 Task: Search one way flight ticket for 1 adult, 1 child, 1 infant in seat in premium economy from Pensacola: Pensacola International Airport to Greenville: Pitt-greenville Airport on 5-2-2023. Choice of flights is Southwest. Number of bags: 6 checked bags. Price is upto 110000. Outbound departure time preference is 6:30.
Action: Mouse moved to (254, 367)
Screenshot: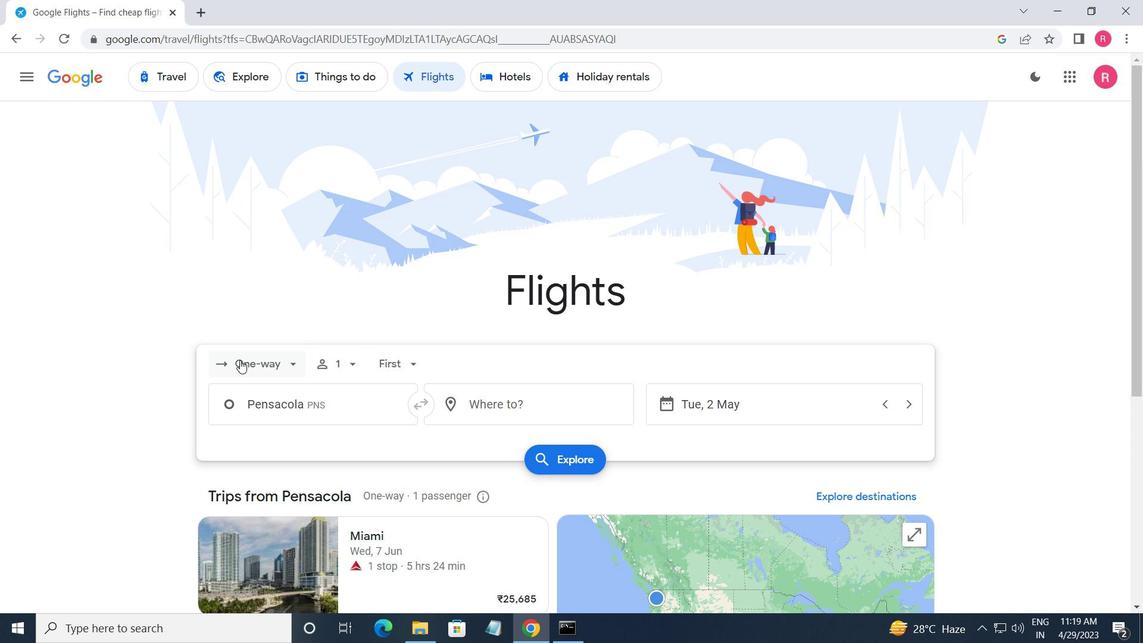 
Action: Mouse pressed left at (254, 367)
Screenshot: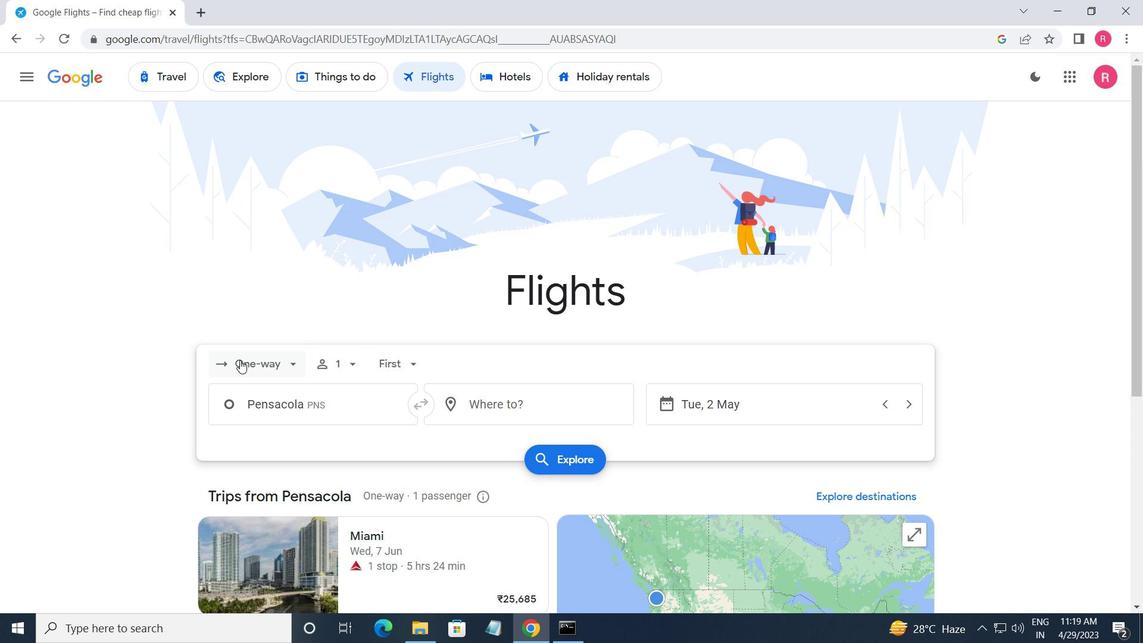 
Action: Mouse moved to (295, 436)
Screenshot: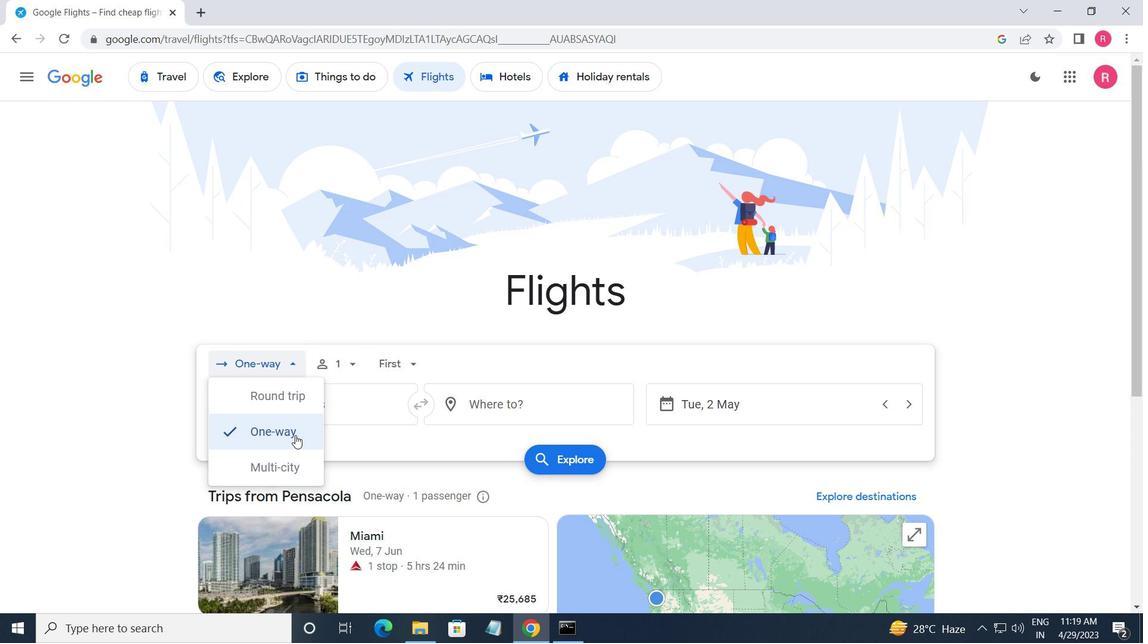 
Action: Mouse pressed left at (295, 436)
Screenshot: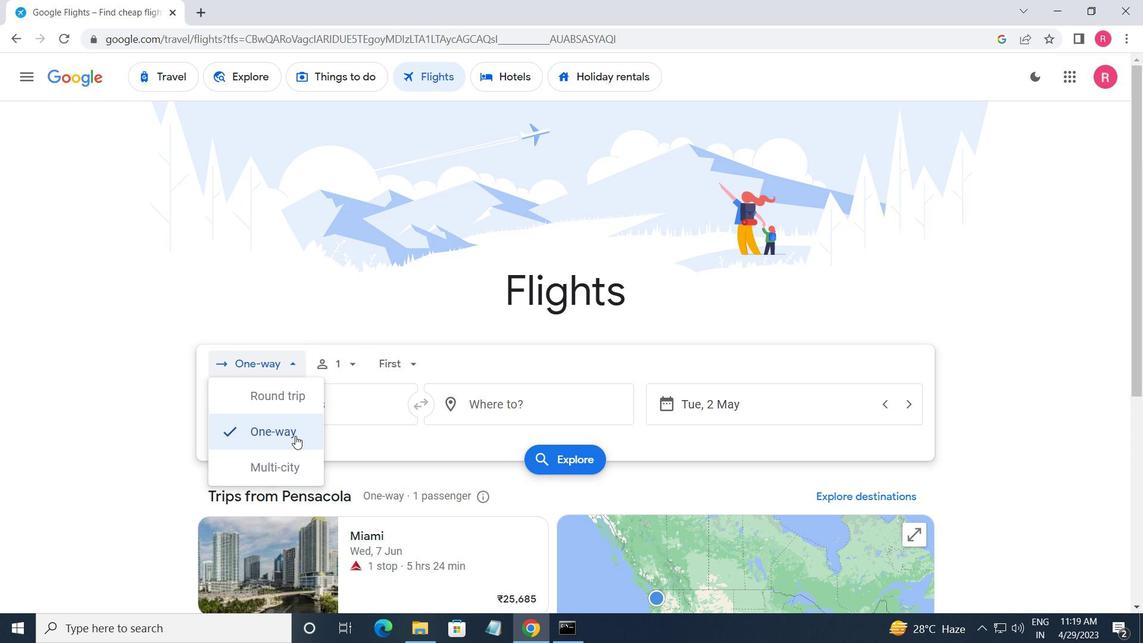 
Action: Mouse moved to (341, 361)
Screenshot: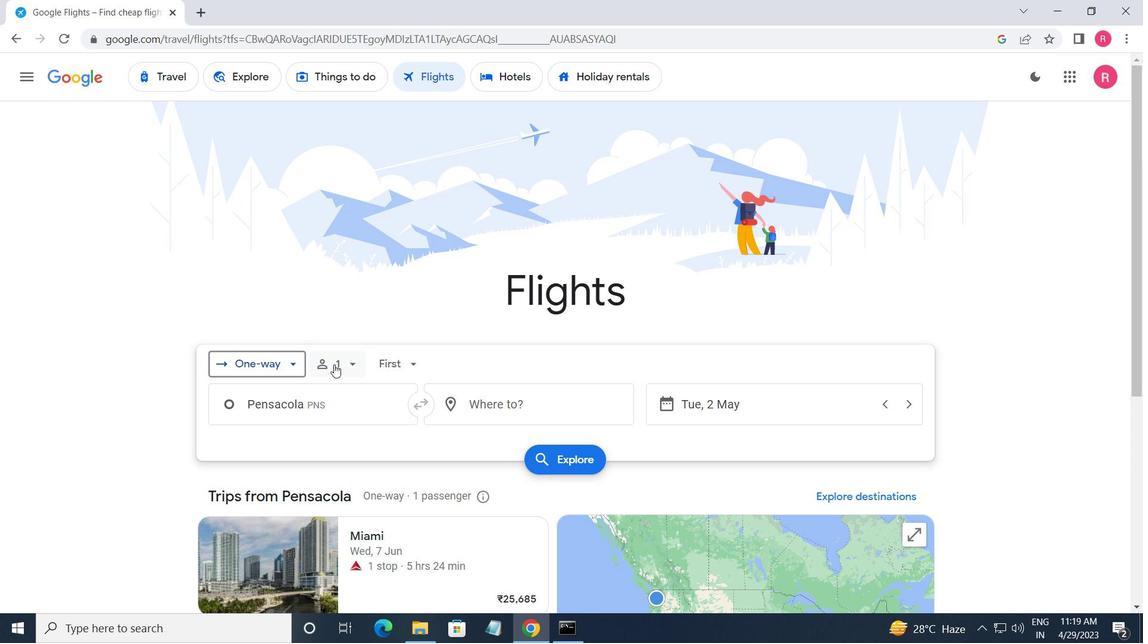 
Action: Mouse pressed left at (341, 361)
Screenshot: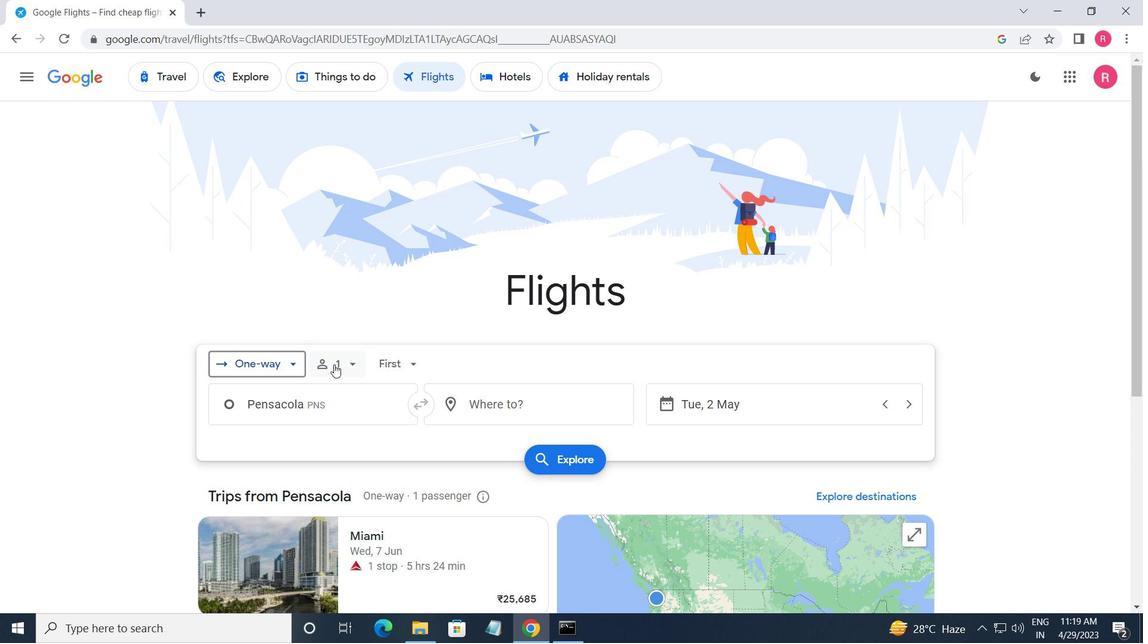 
Action: Mouse moved to (469, 442)
Screenshot: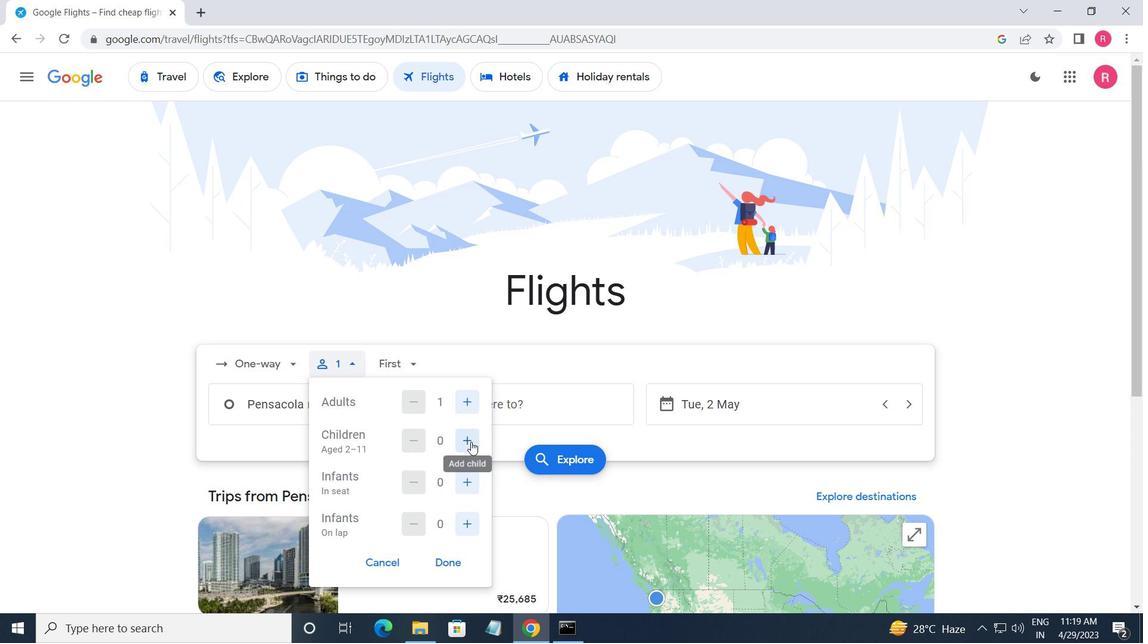 
Action: Mouse pressed left at (469, 442)
Screenshot: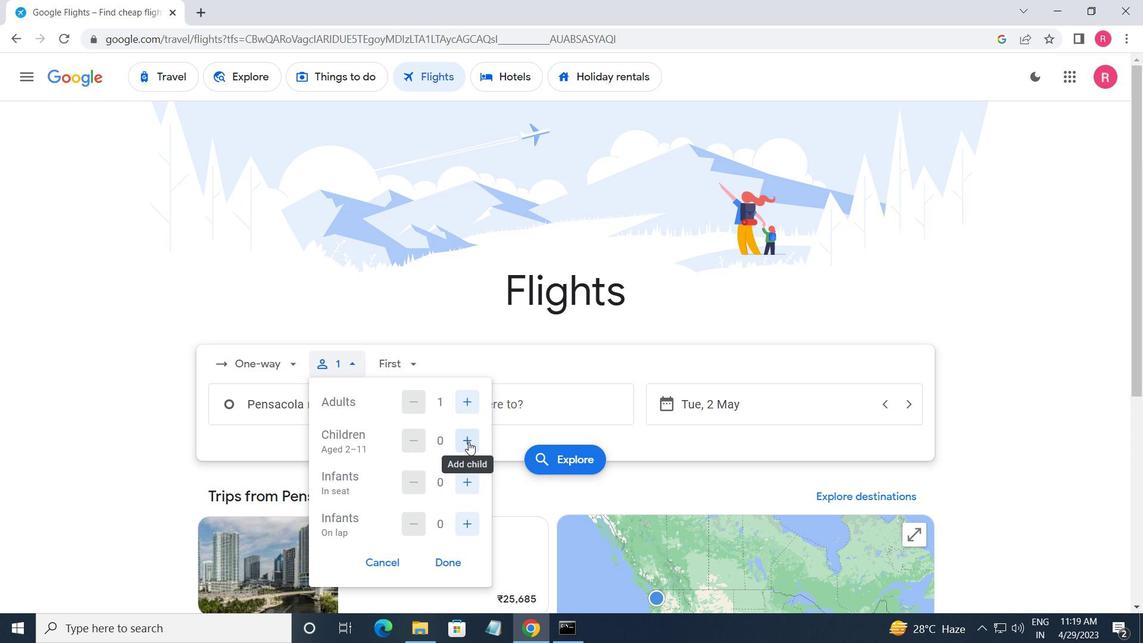 
Action: Mouse moved to (466, 484)
Screenshot: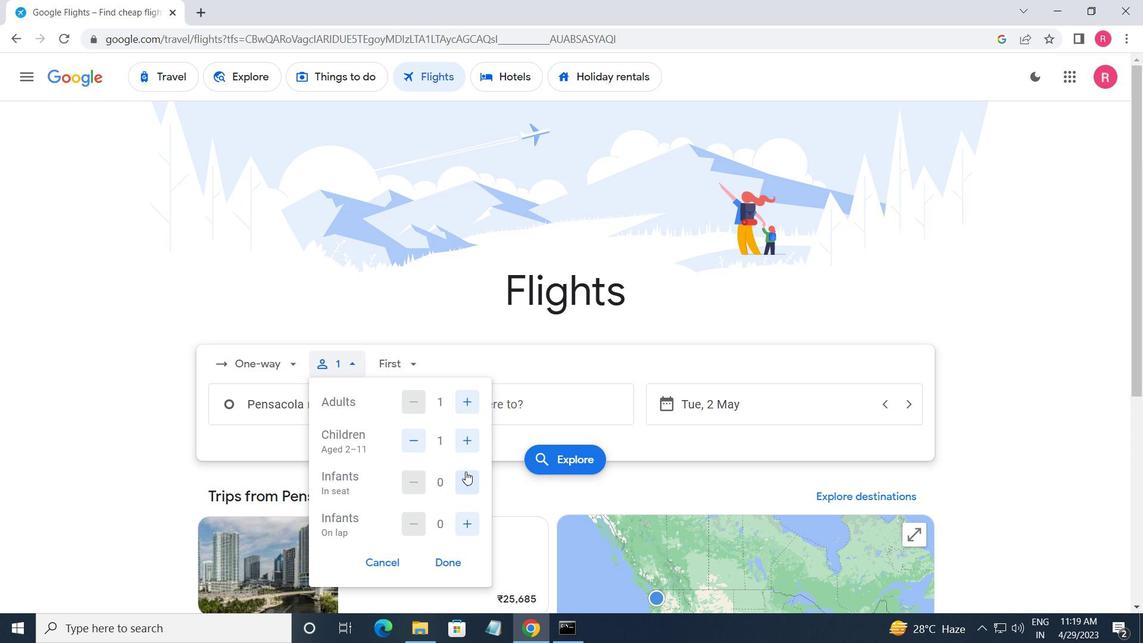
Action: Mouse pressed left at (466, 484)
Screenshot: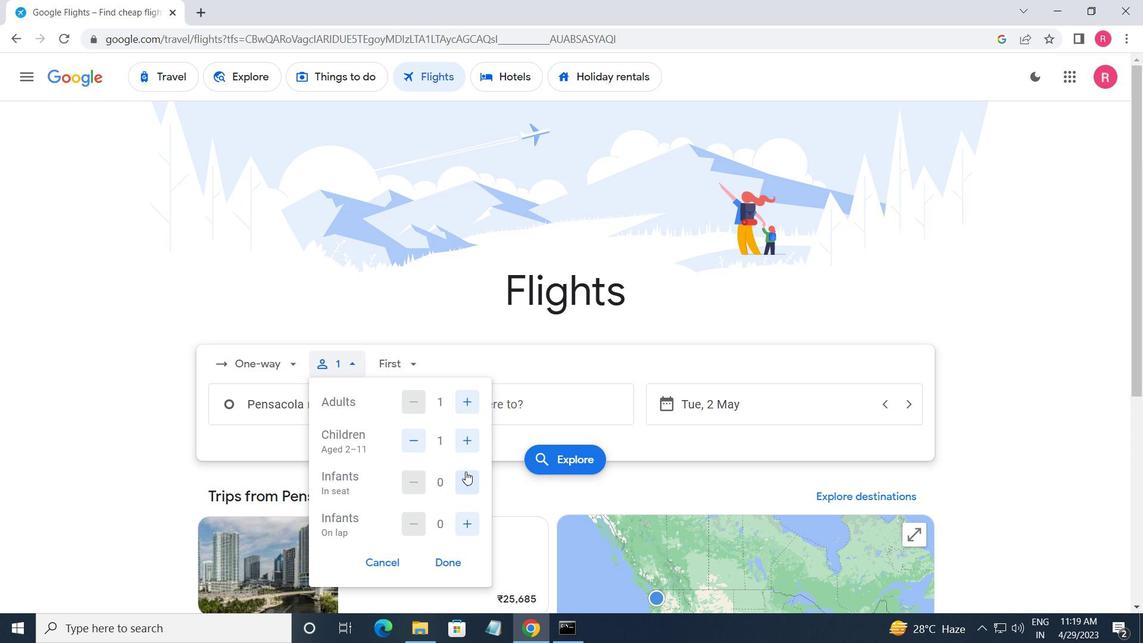 
Action: Mouse moved to (462, 566)
Screenshot: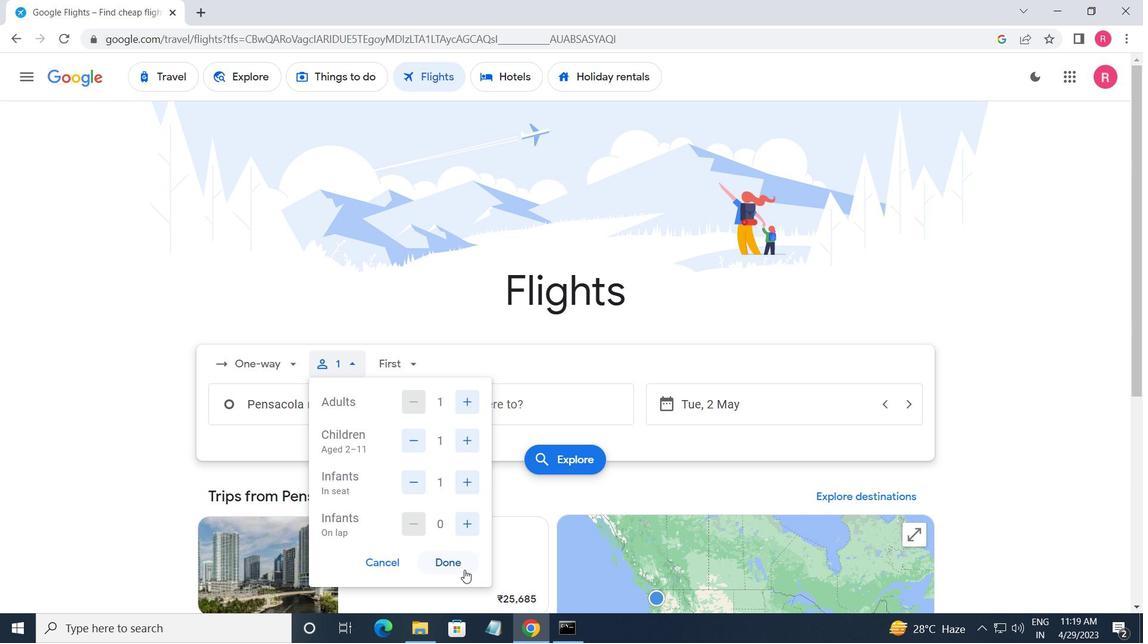 
Action: Mouse pressed left at (462, 566)
Screenshot: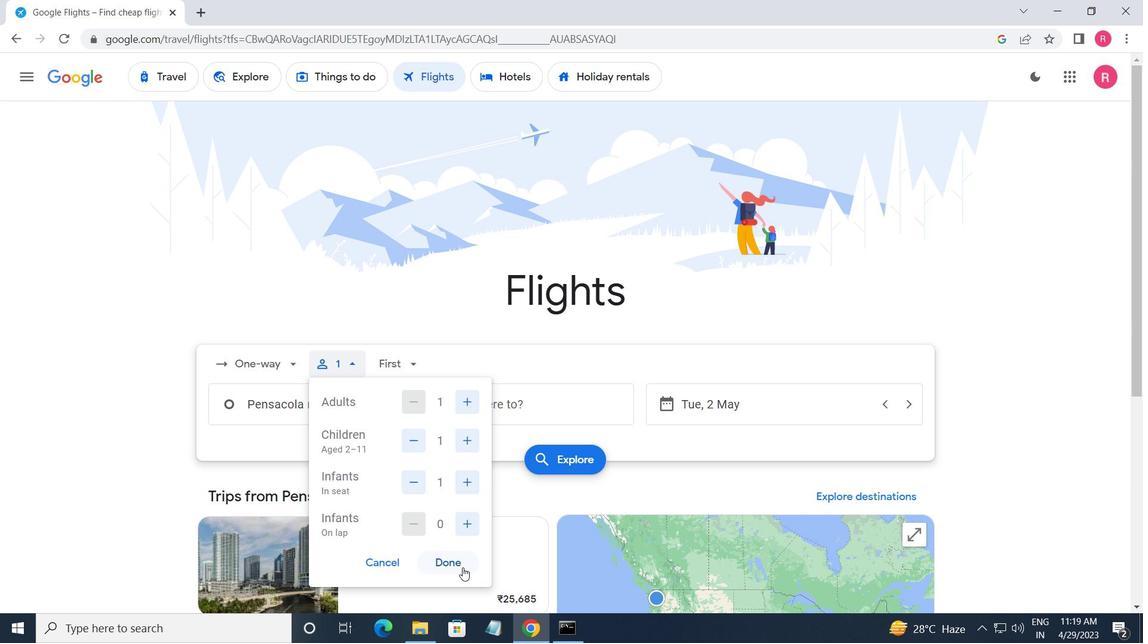 
Action: Mouse moved to (407, 373)
Screenshot: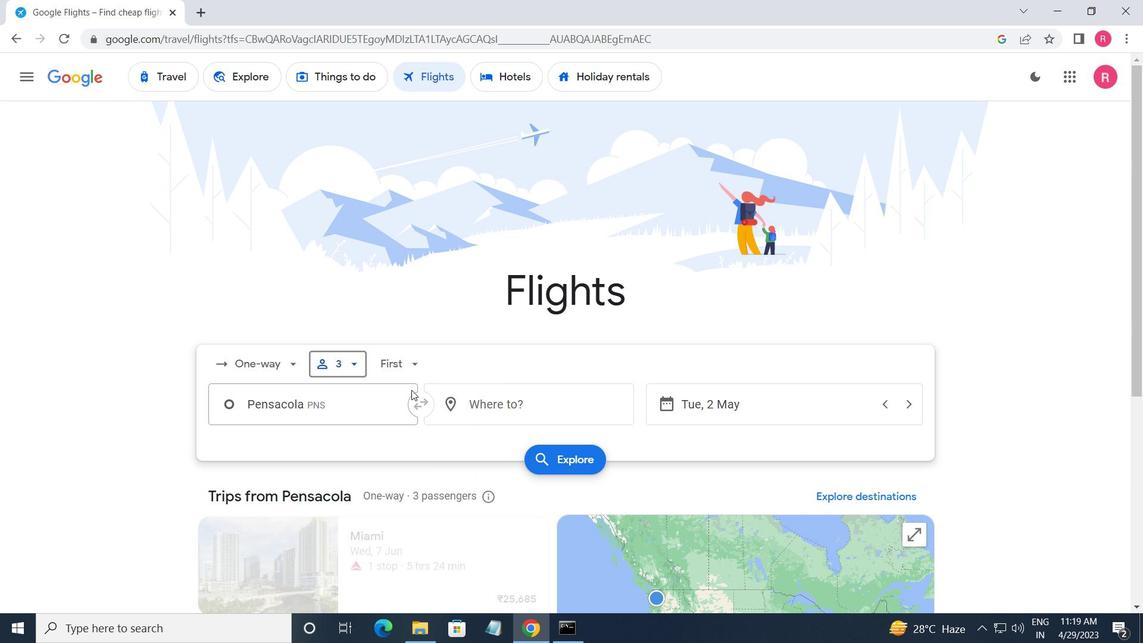 
Action: Mouse pressed left at (407, 373)
Screenshot: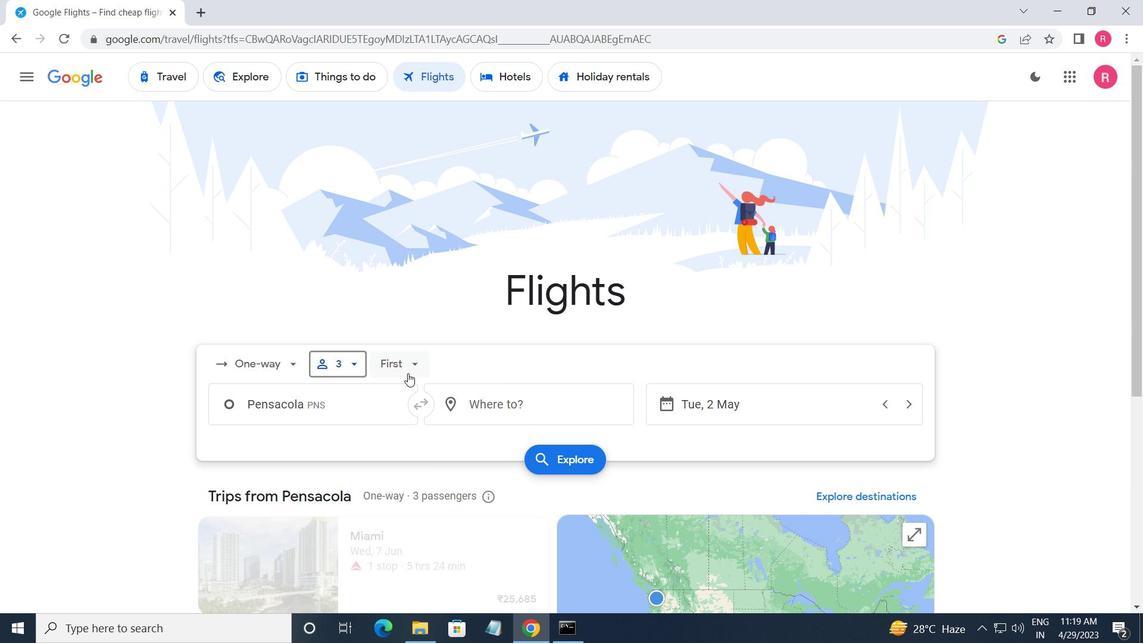 
Action: Mouse moved to (426, 442)
Screenshot: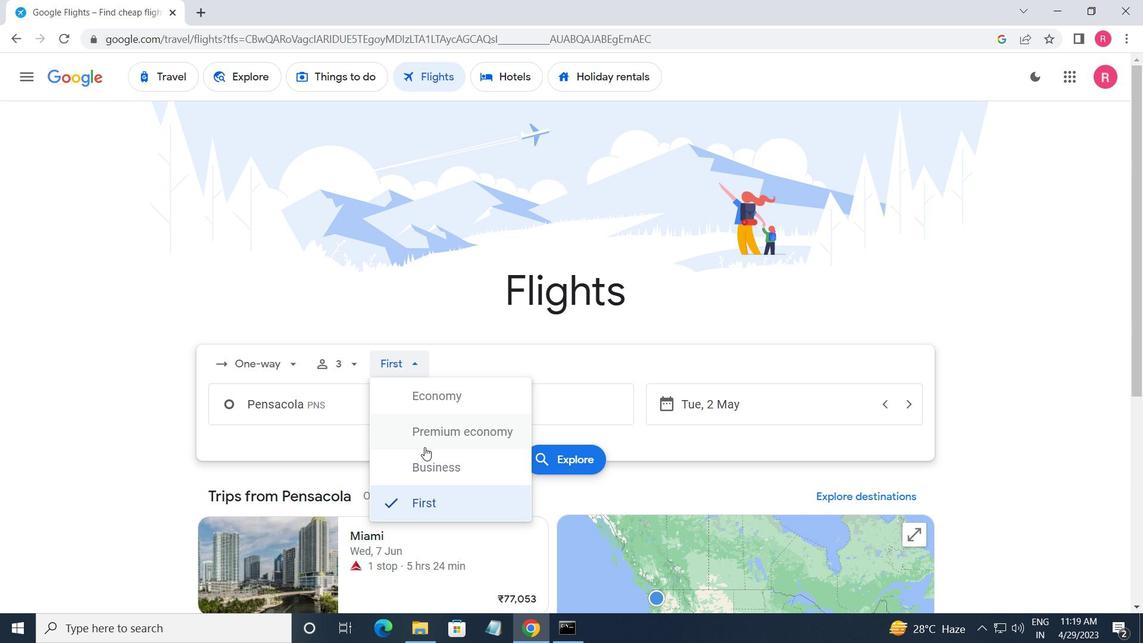 
Action: Mouse pressed left at (426, 442)
Screenshot: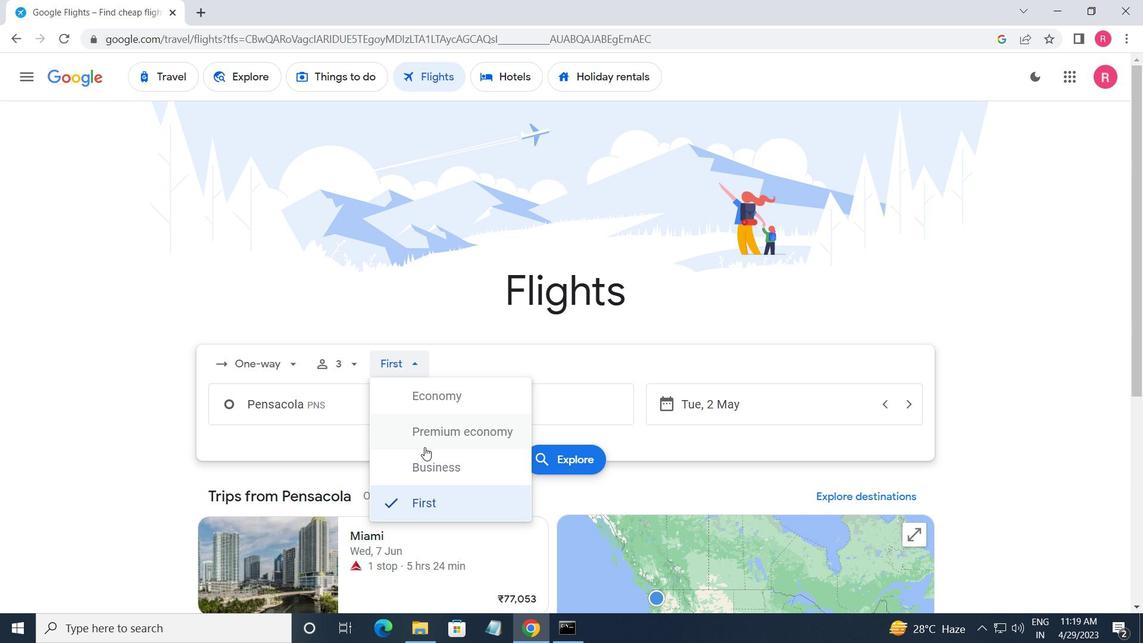 
Action: Mouse moved to (374, 406)
Screenshot: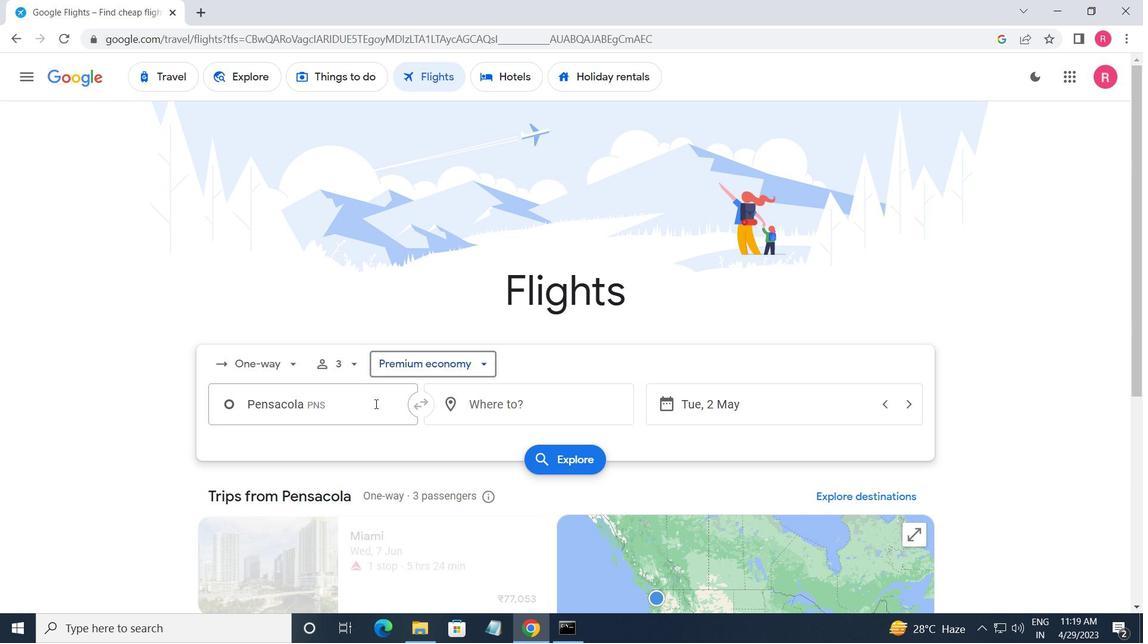 
Action: Mouse pressed left at (374, 406)
Screenshot: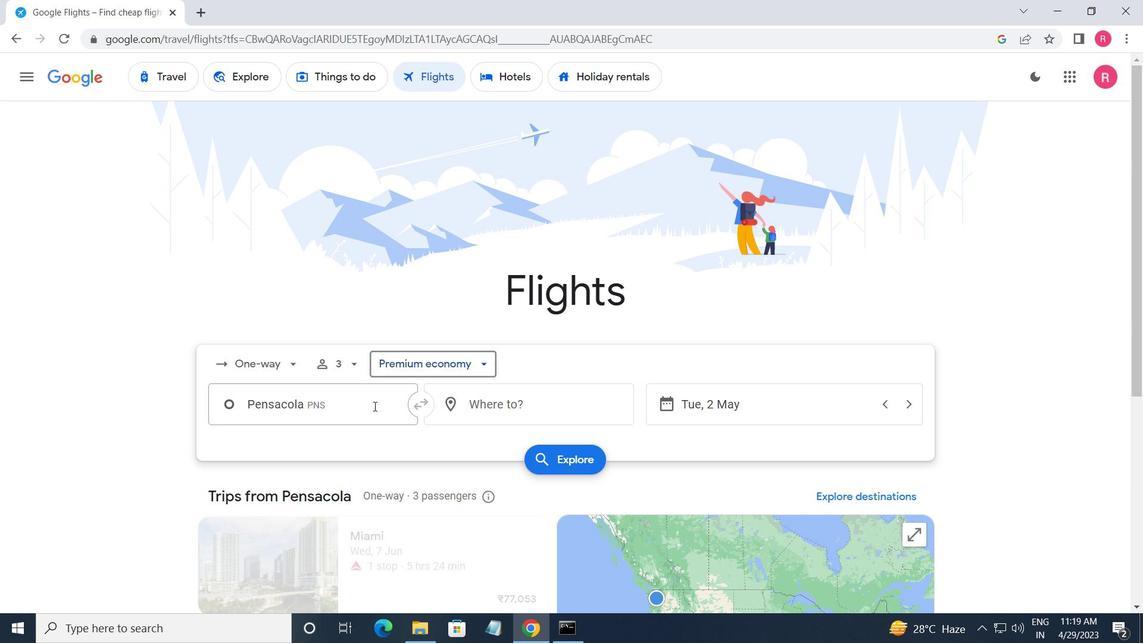
Action: Mouse moved to (341, 476)
Screenshot: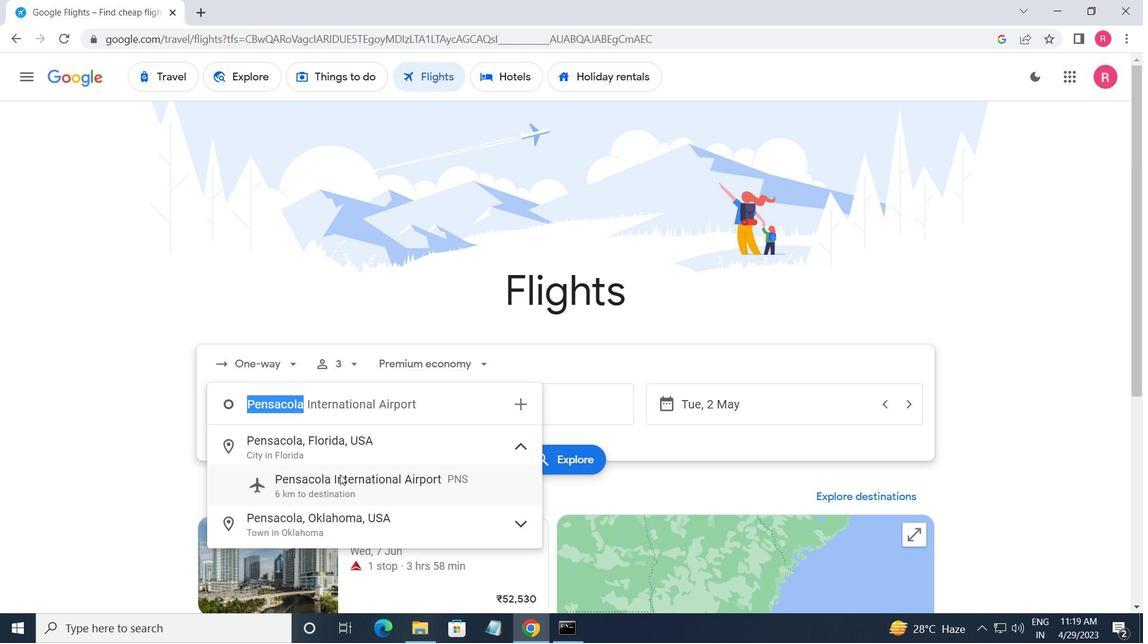 
Action: Mouse pressed left at (341, 476)
Screenshot: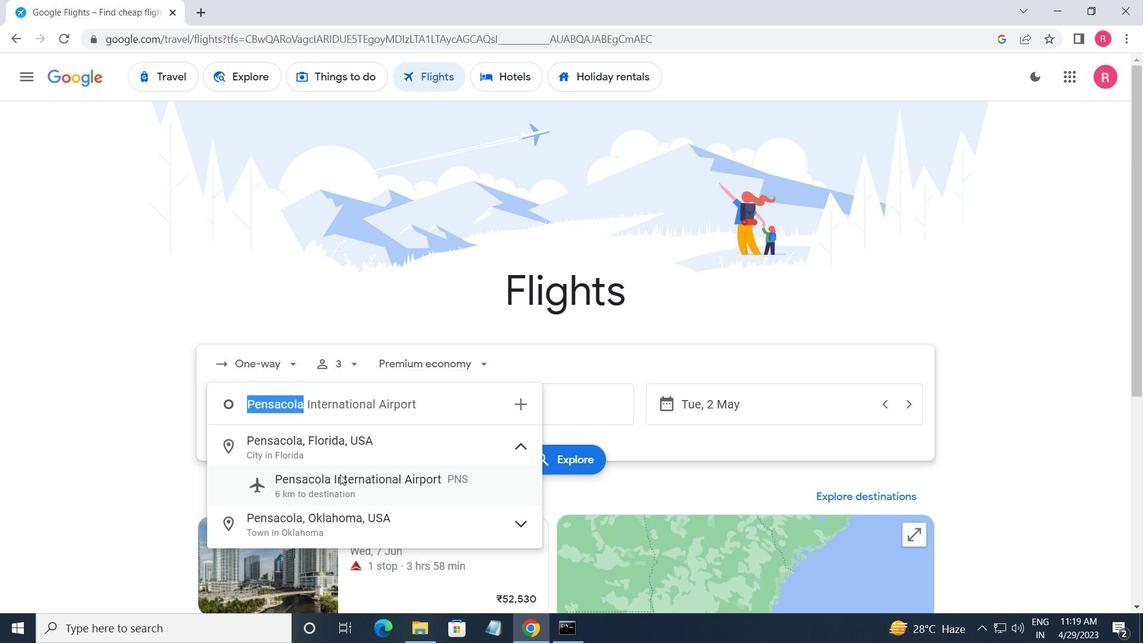 
Action: Mouse moved to (485, 409)
Screenshot: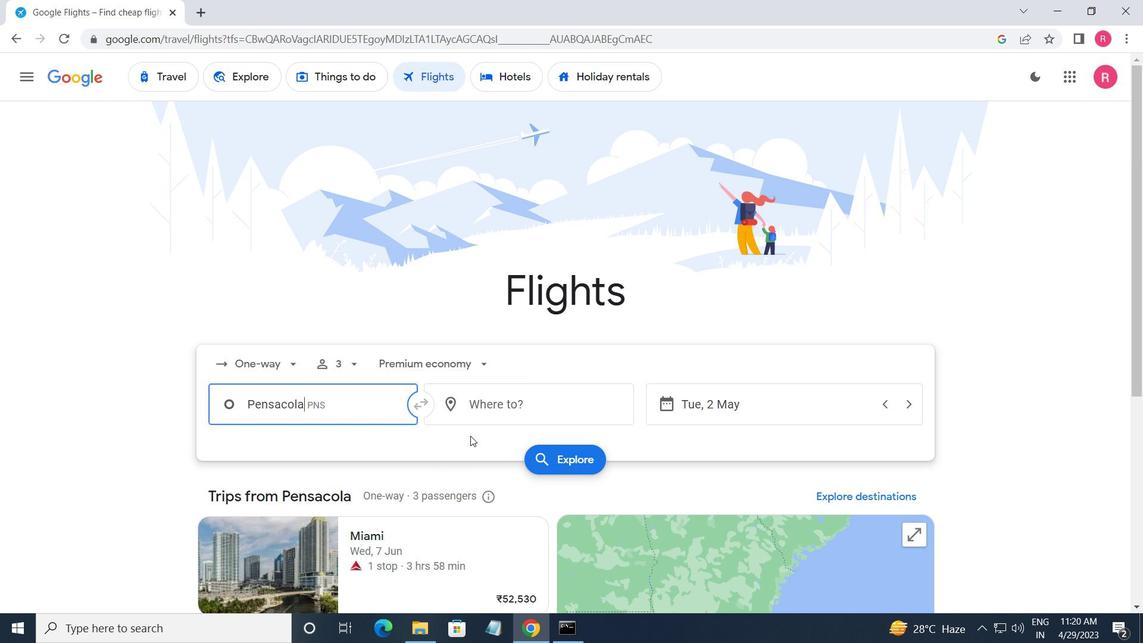 
Action: Mouse pressed left at (485, 409)
Screenshot: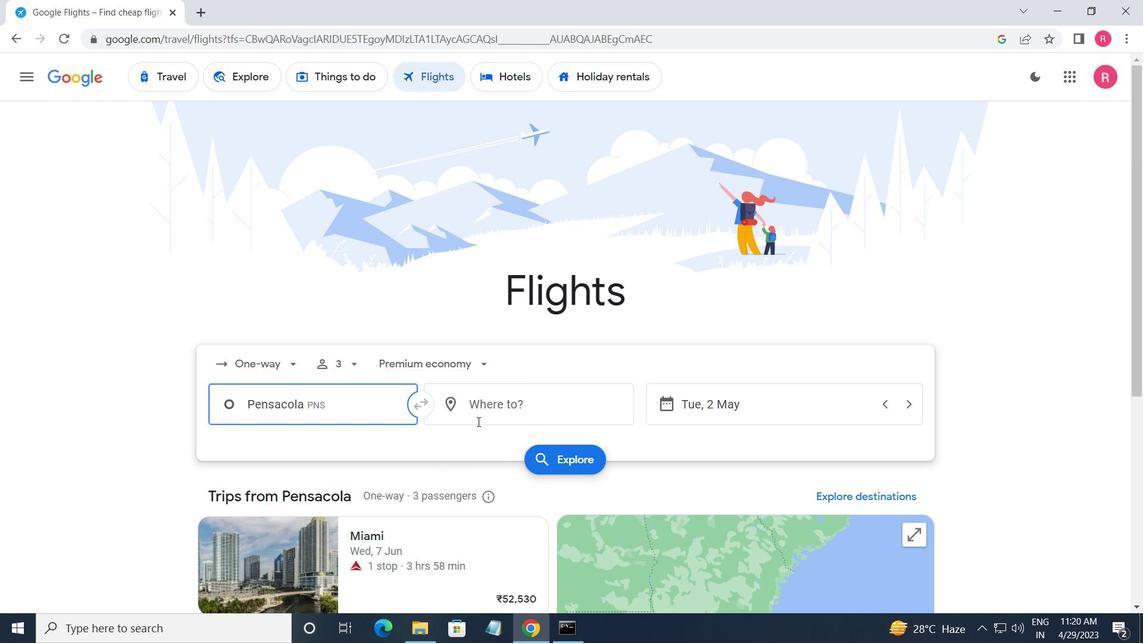 
Action: Mouse moved to (493, 522)
Screenshot: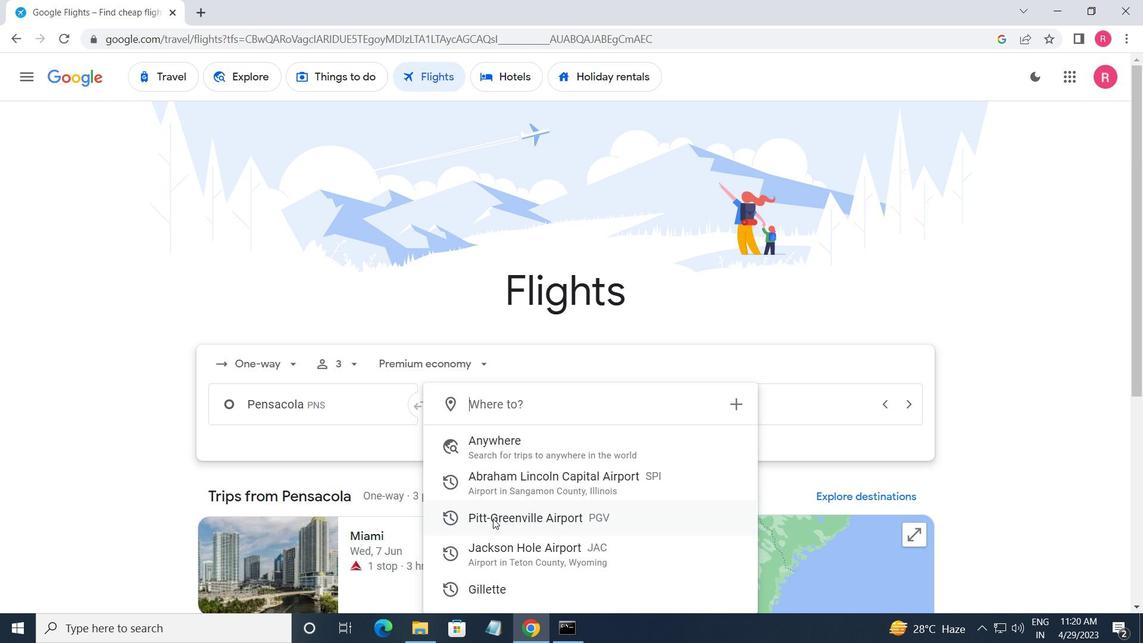 
Action: Mouse pressed left at (493, 522)
Screenshot: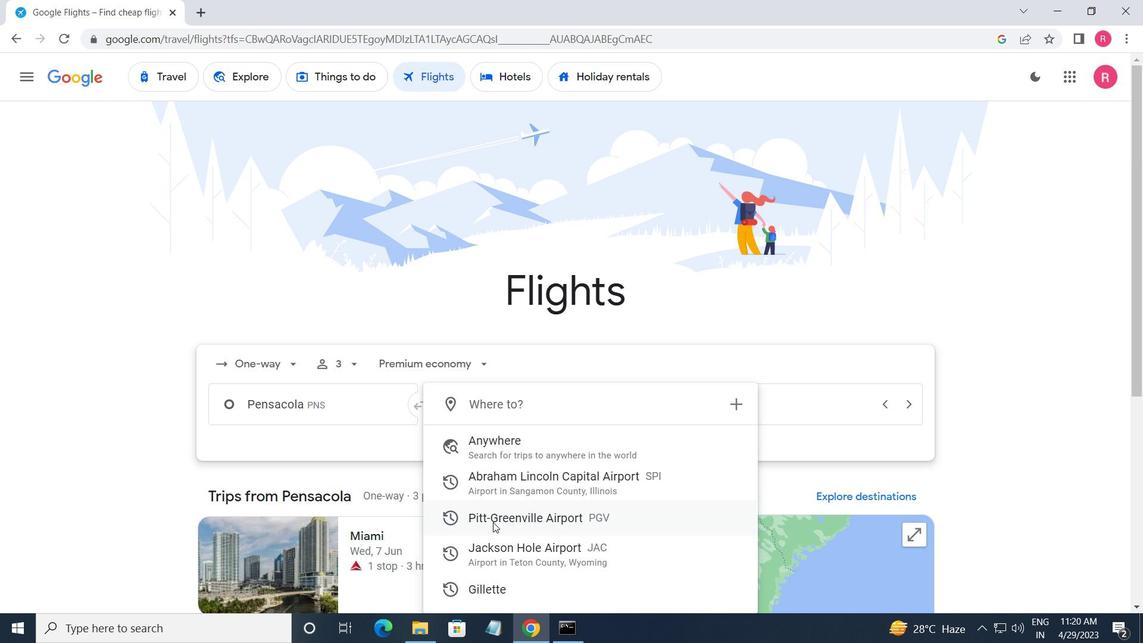 
Action: Mouse moved to (768, 402)
Screenshot: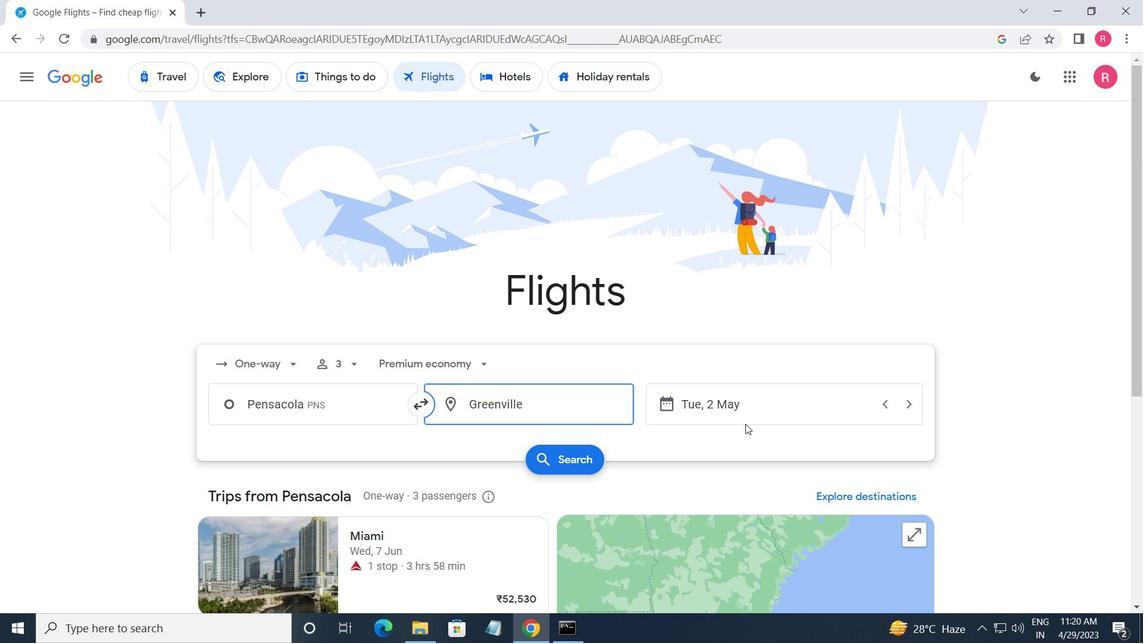 
Action: Mouse pressed left at (768, 402)
Screenshot: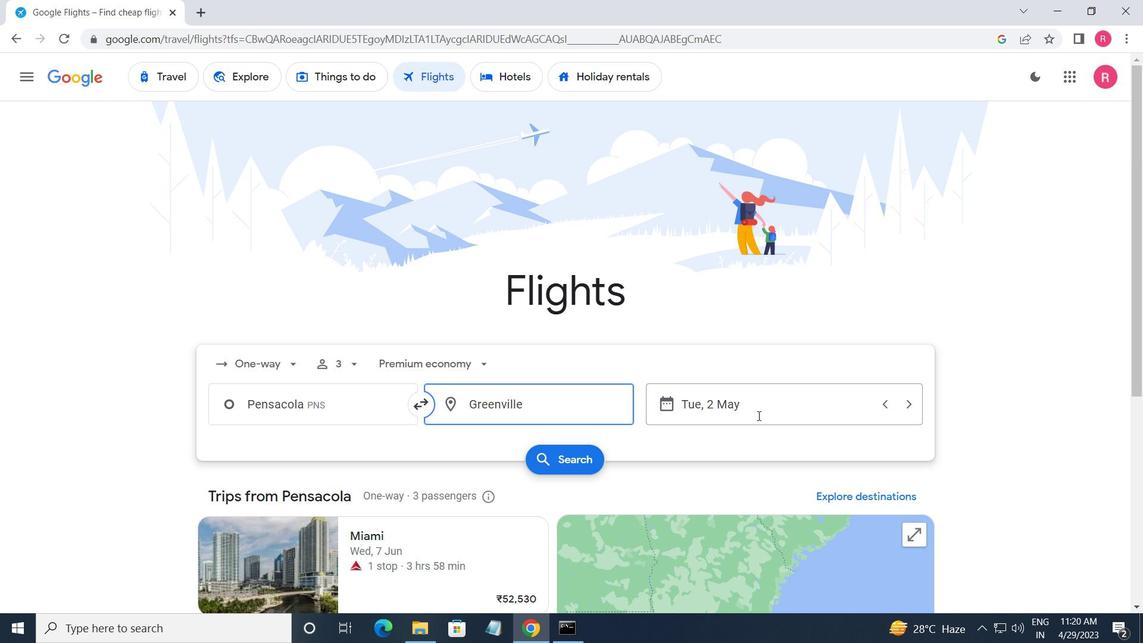 
Action: Mouse moved to (754, 342)
Screenshot: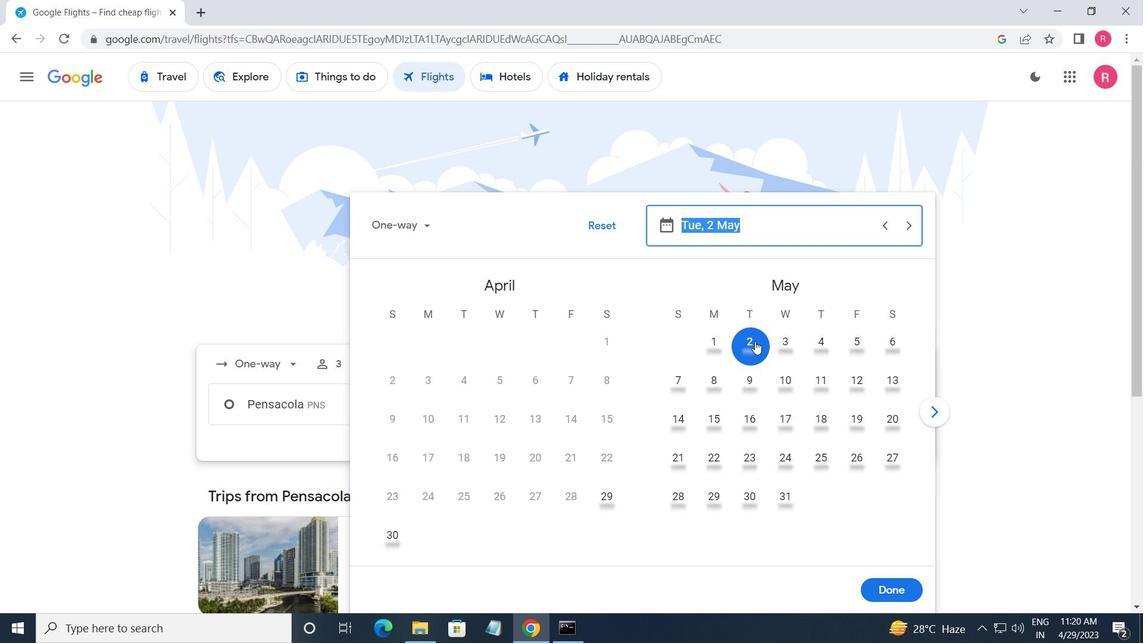 
Action: Mouse pressed left at (754, 342)
Screenshot: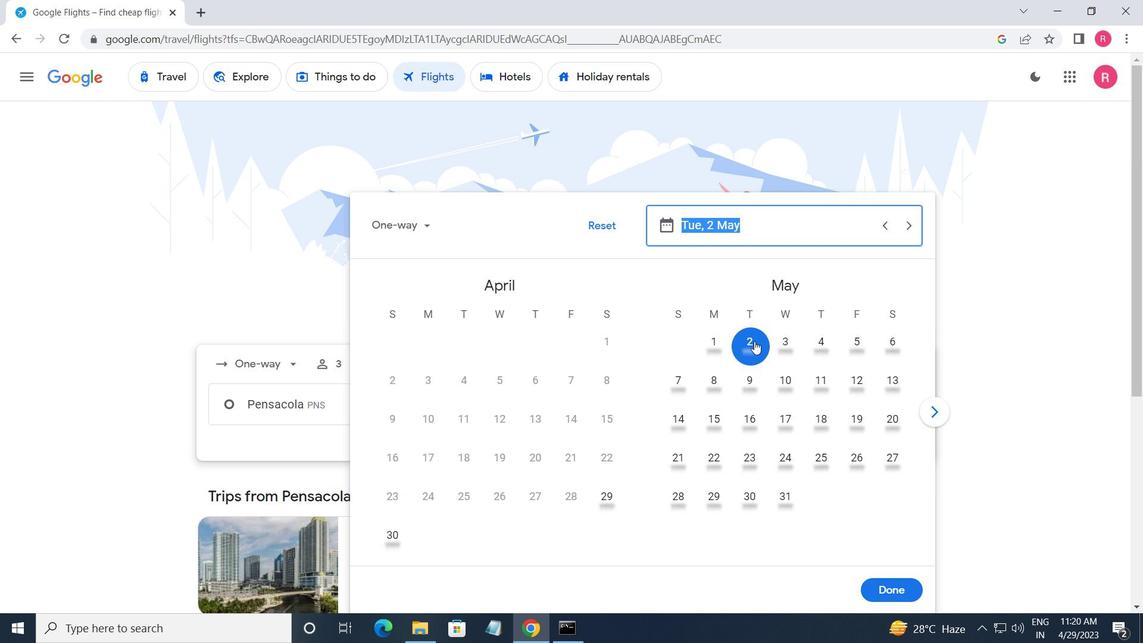 
Action: Mouse moved to (882, 584)
Screenshot: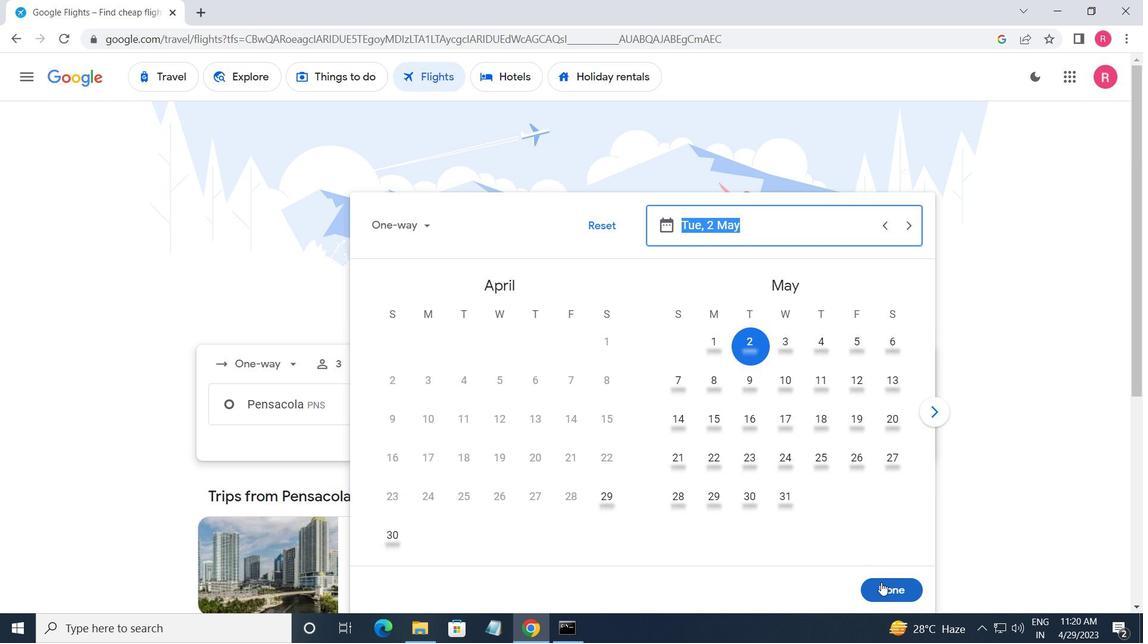 
Action: Mouse pressed left at (882, 584)
Screenshot: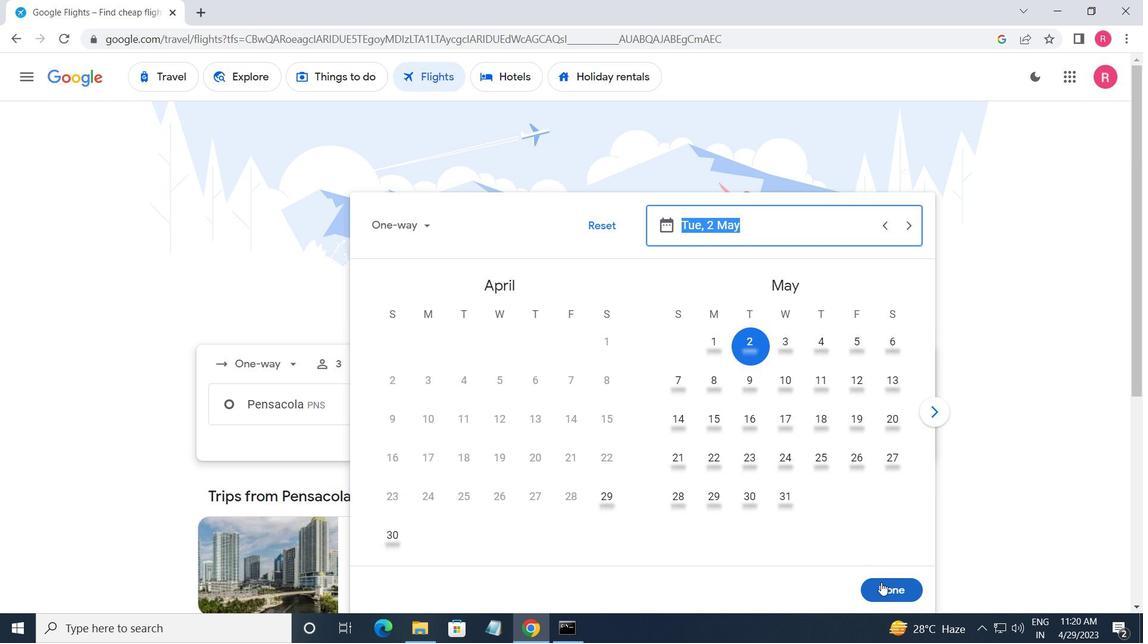 
Action: Mouse moved to (545, 462)
Screenshot: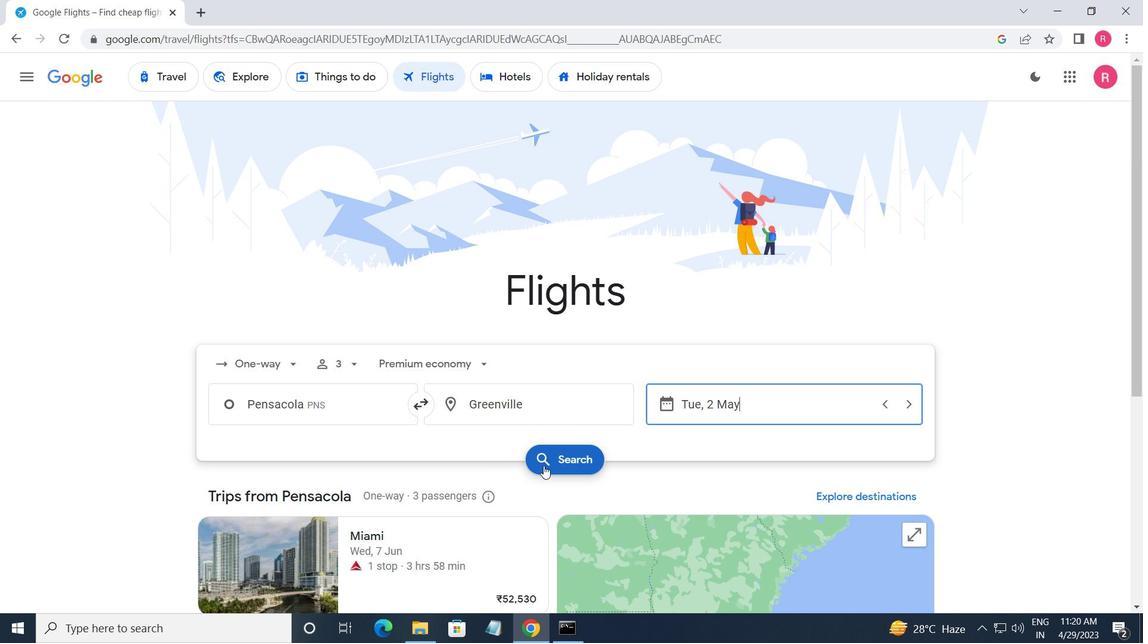 
Action: Mouse pressed left at (545, 462)
Screenshot: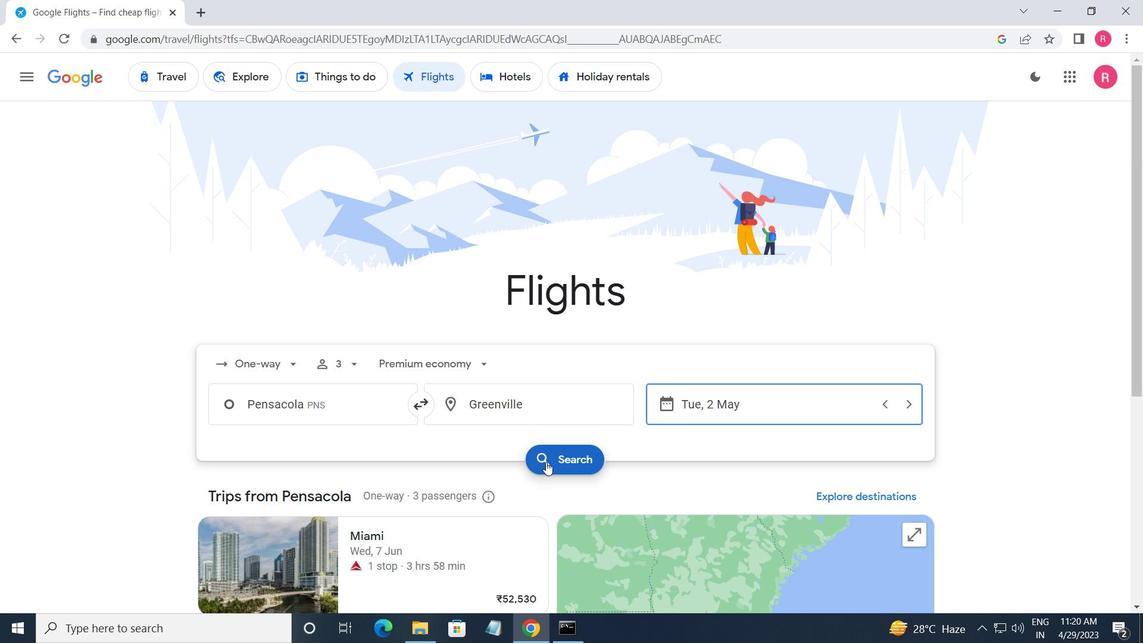 
Action: Mouse moved to (227, 212)
Screenshot: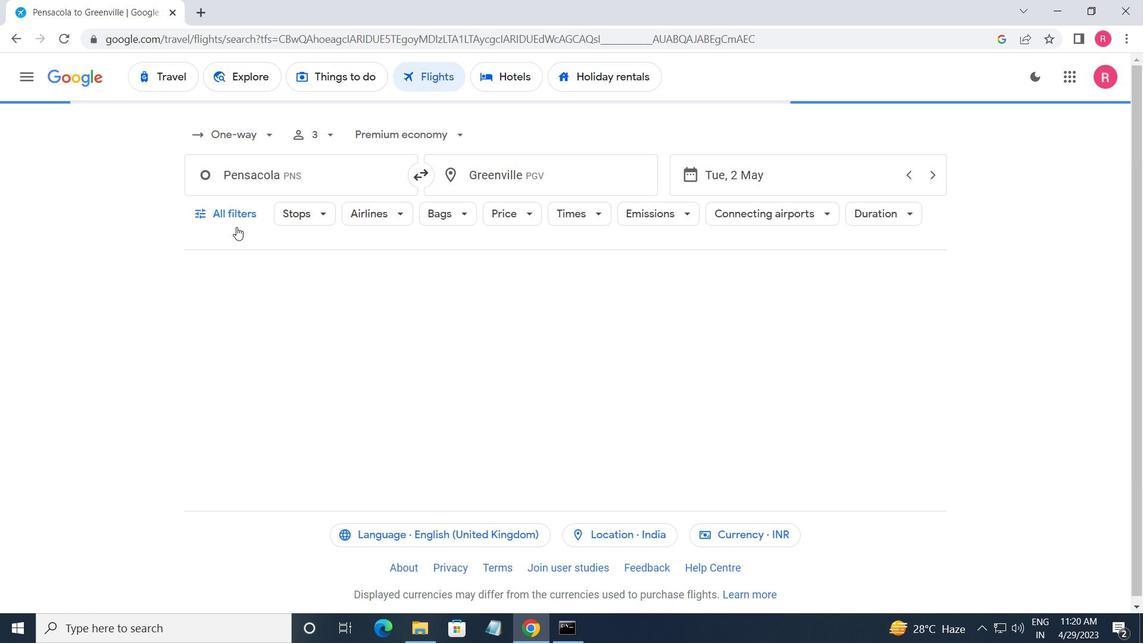 
Action: Mouse pressed left at (227, 212)
Screenshot: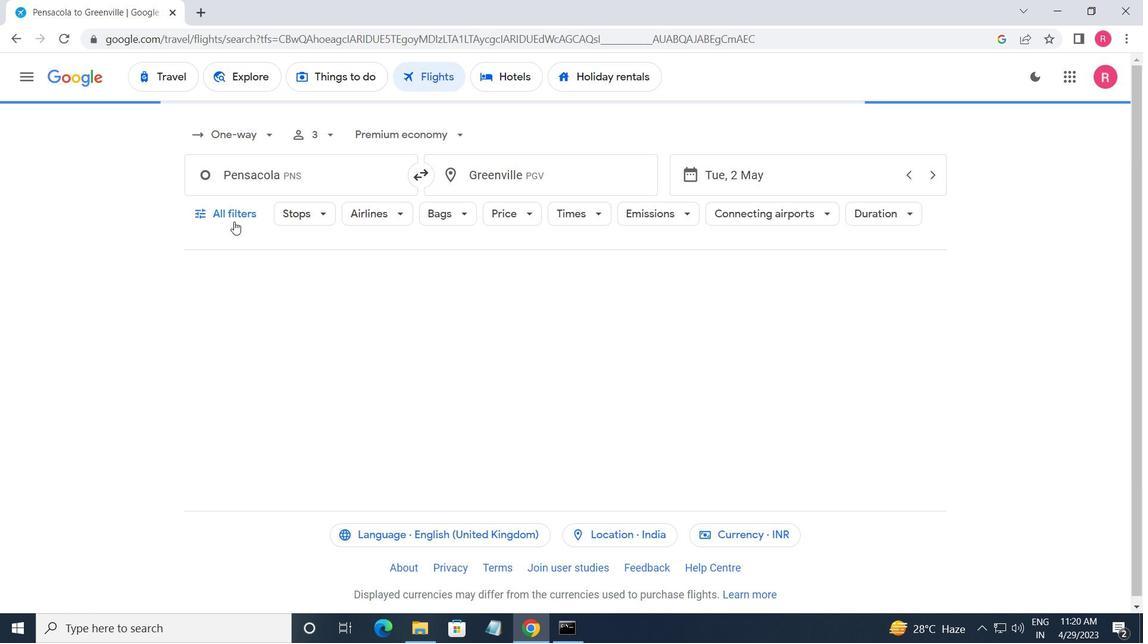 
Action: Mouse moved to (265, 372)
Screenshot: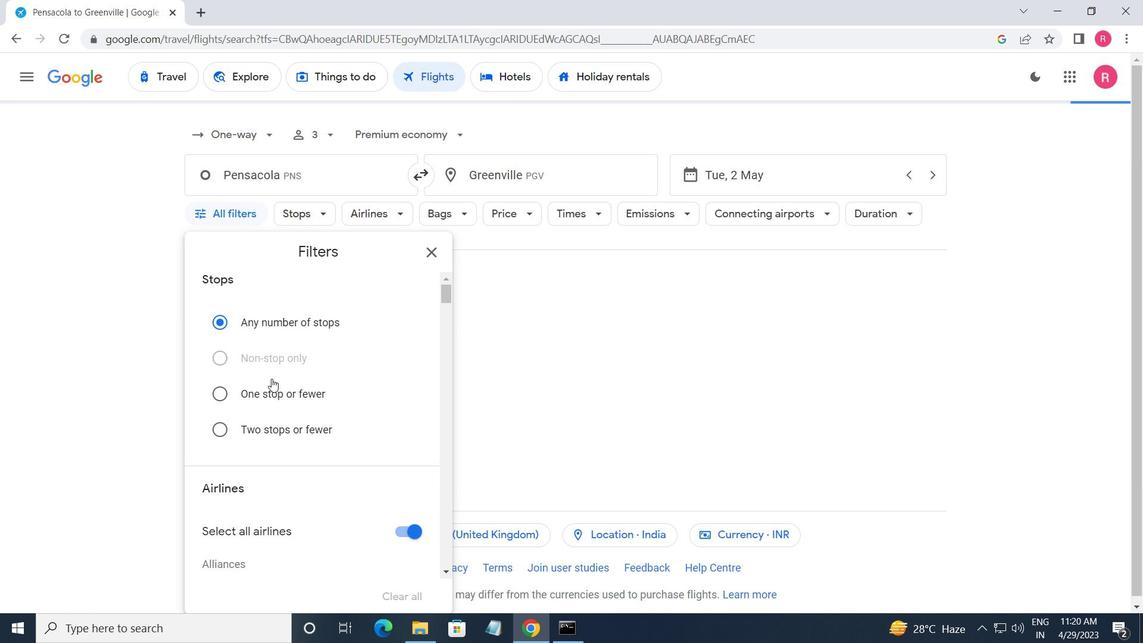 
Action: Mouse scrolled (265, 372) with delta (0, 0)
Screenshot: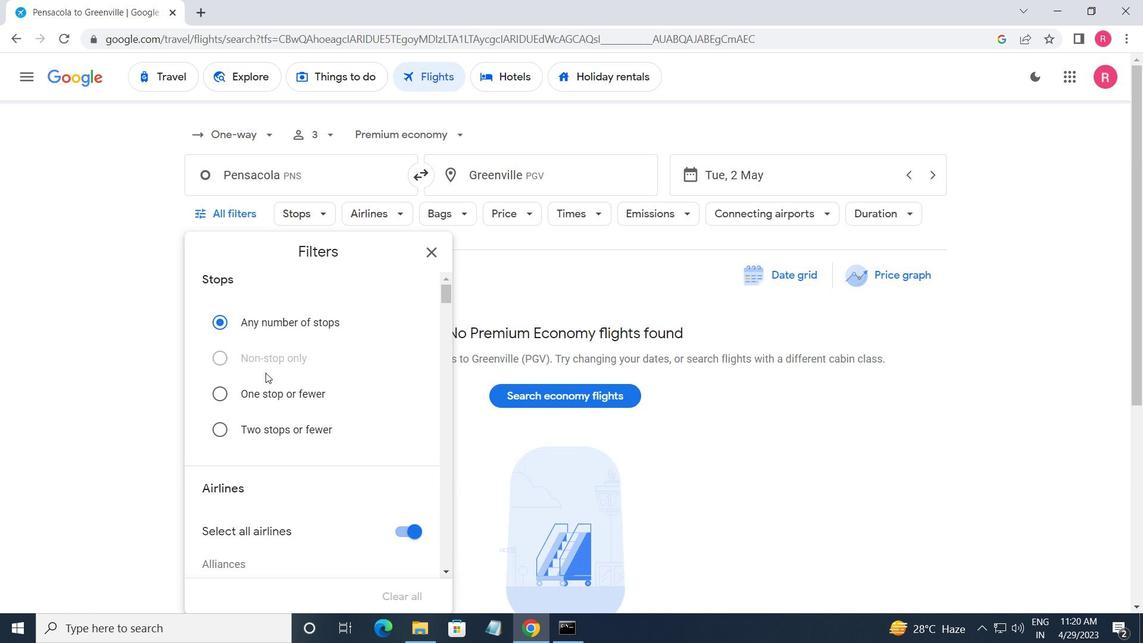
Action: Mouse scrolled (265, 372) with delta (0, 0)
Screenshot: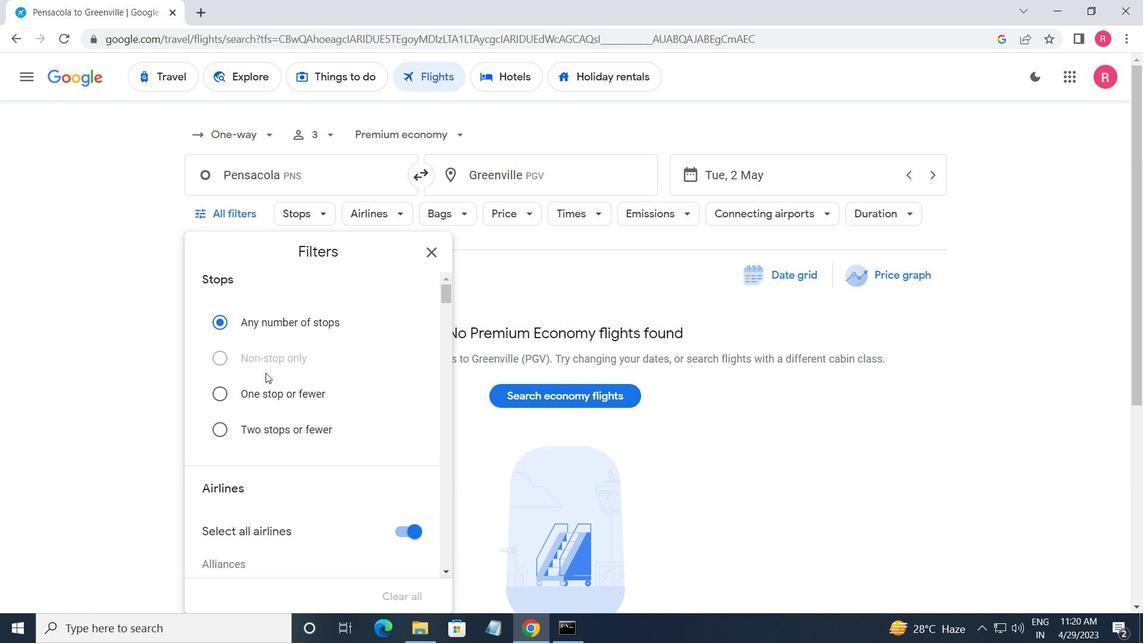 
Action: Mouse scrolled (265, 372) with delta (0, 0)
Screenshot: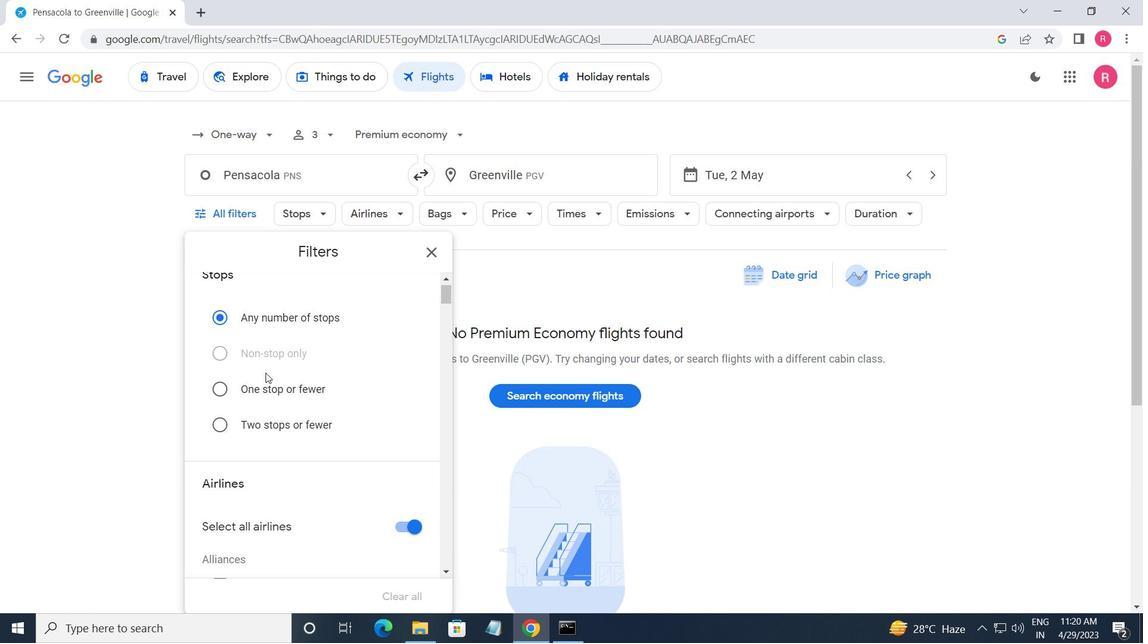 
Action: Mouse scrolled (265, 372) with delta (0, 0)
Screenshot: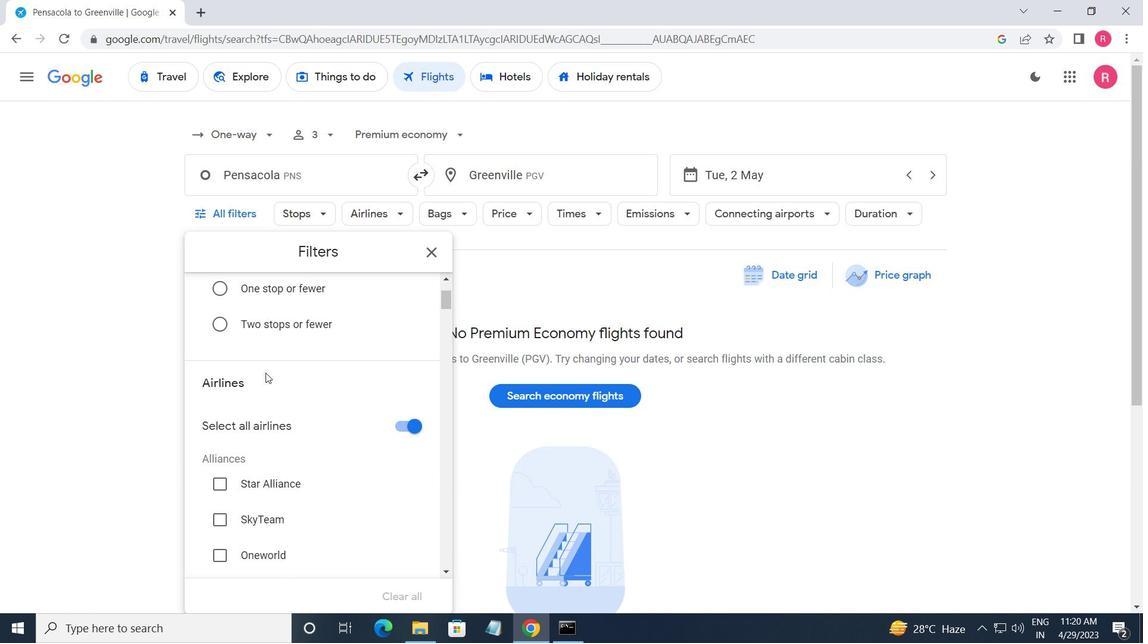 
Action: Mouse moved to (264, 371)
Screenshot: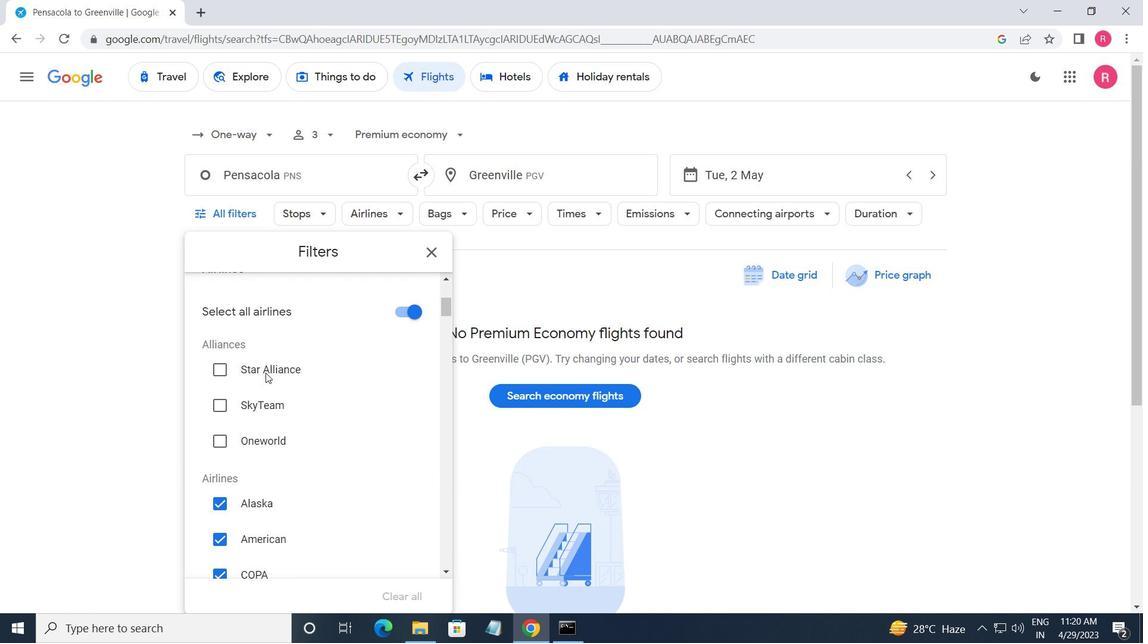 
Action: Mouse scrolled (264, 370) with delta (0, 0)
Screenshot: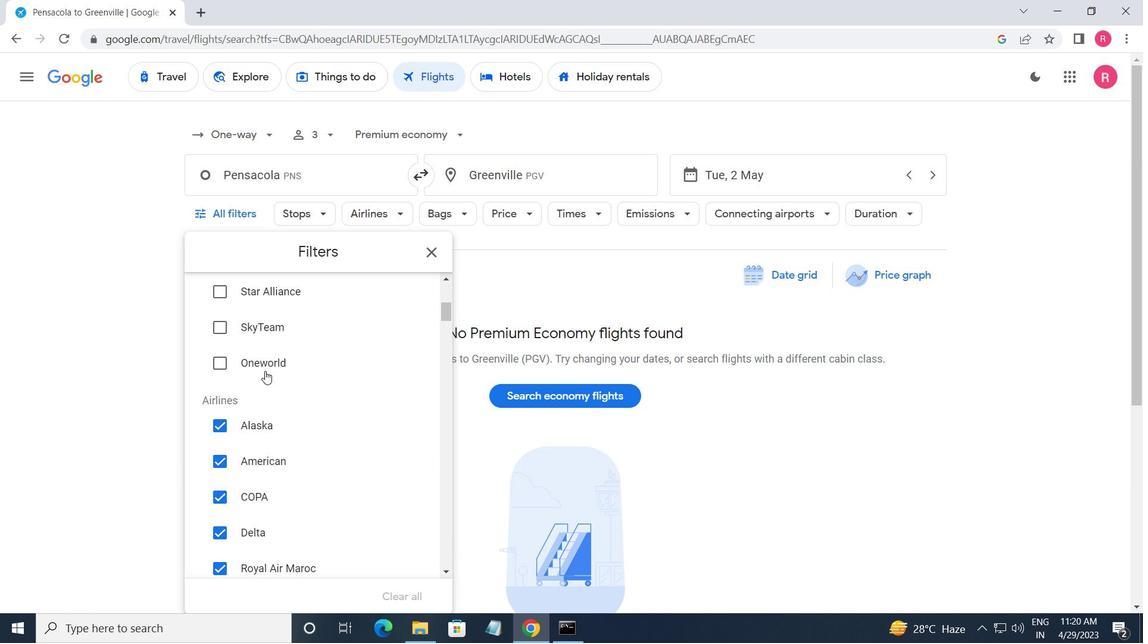 
Action: Mouse scrolled (264, 370) with delta (0, 0)
Screenshot: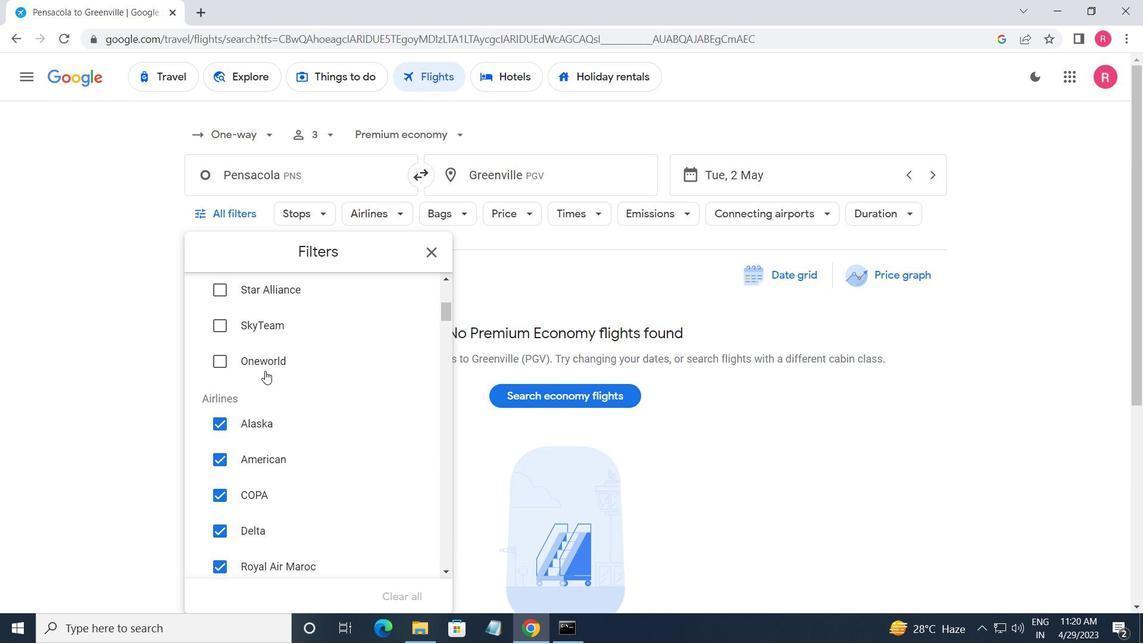 
Action: Mouse scrolled (264, 372) with delta (0, 0)
Screenshot: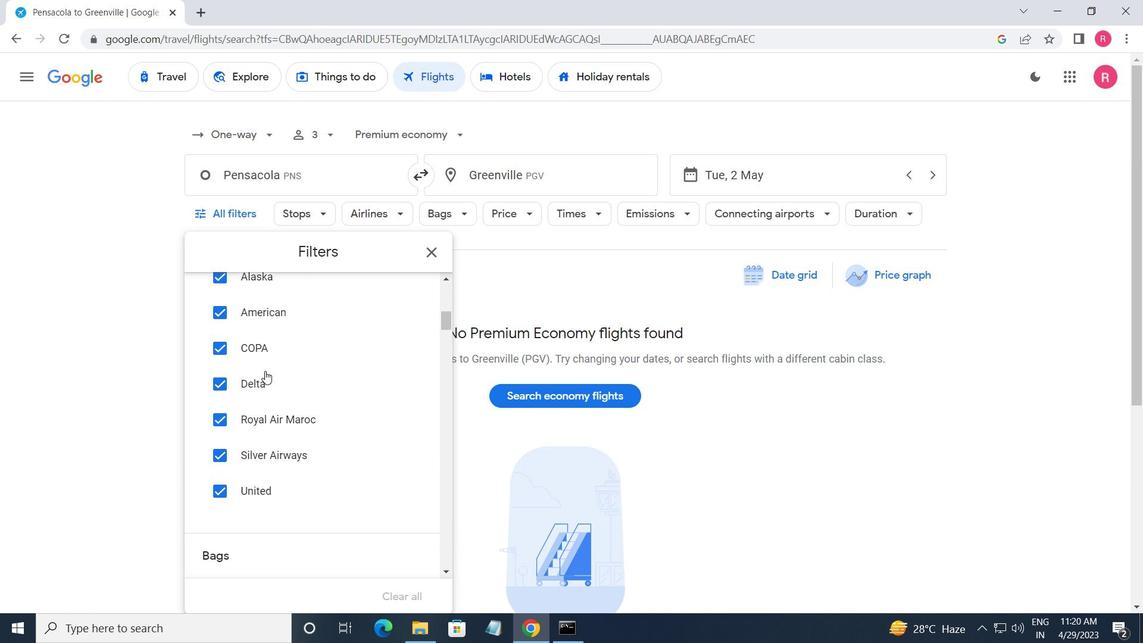 
Action: Mouse scrolled (264, 372) with delta (0, 0)
Screenshot: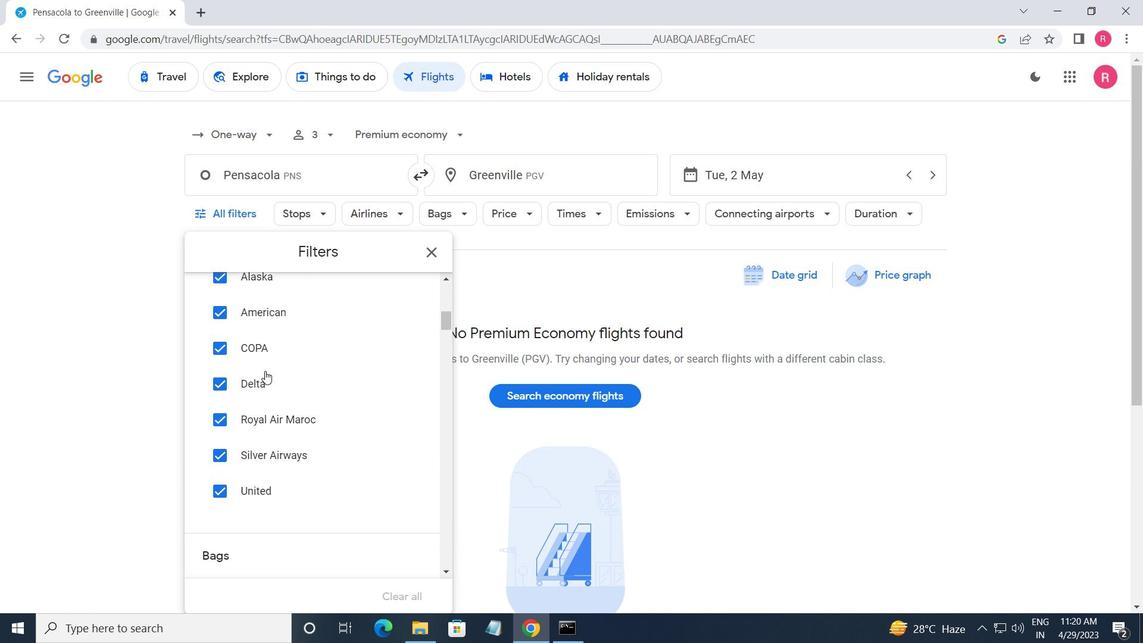 
Action: Mouse moved to (356, 364)
Screenshot: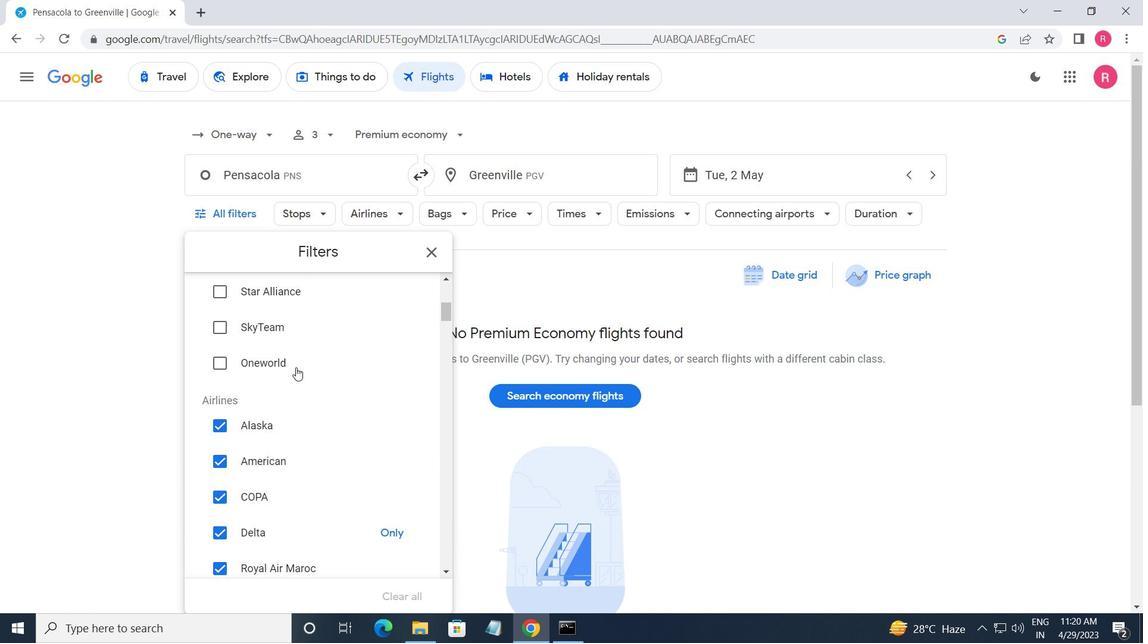 
Action: Mouse scrolled (356, 365) with delta (0, 0)
Screenshot: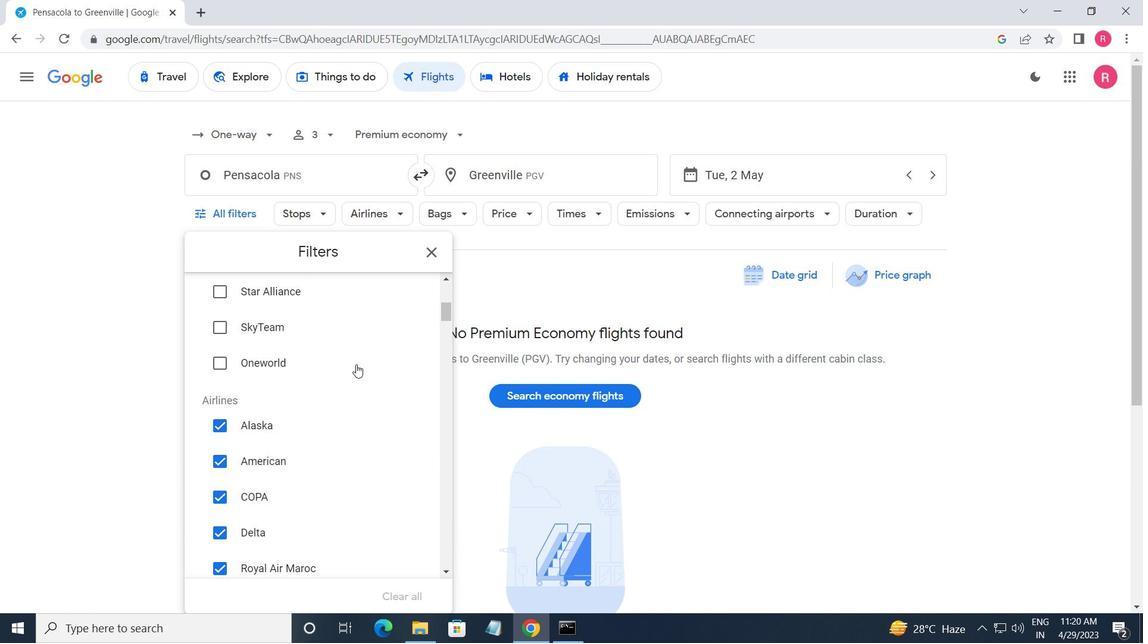 
Action: Mouse moved to (357, 364)
Screenshot: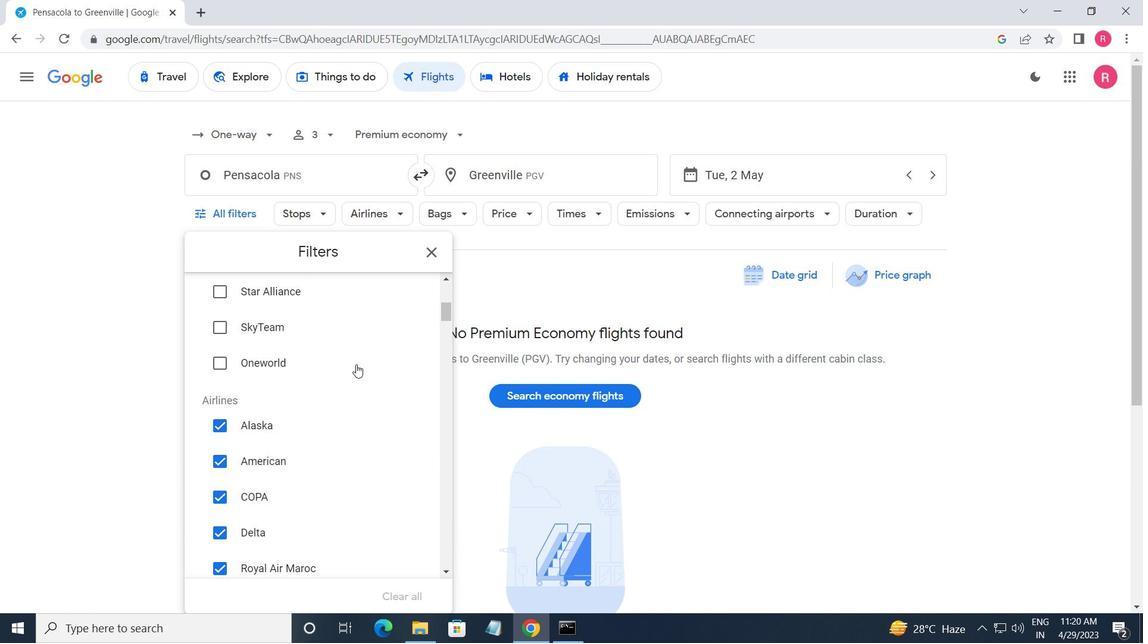 
Action: Mouse scrolled (357, 365) with delta (0, 0)
Screenshot: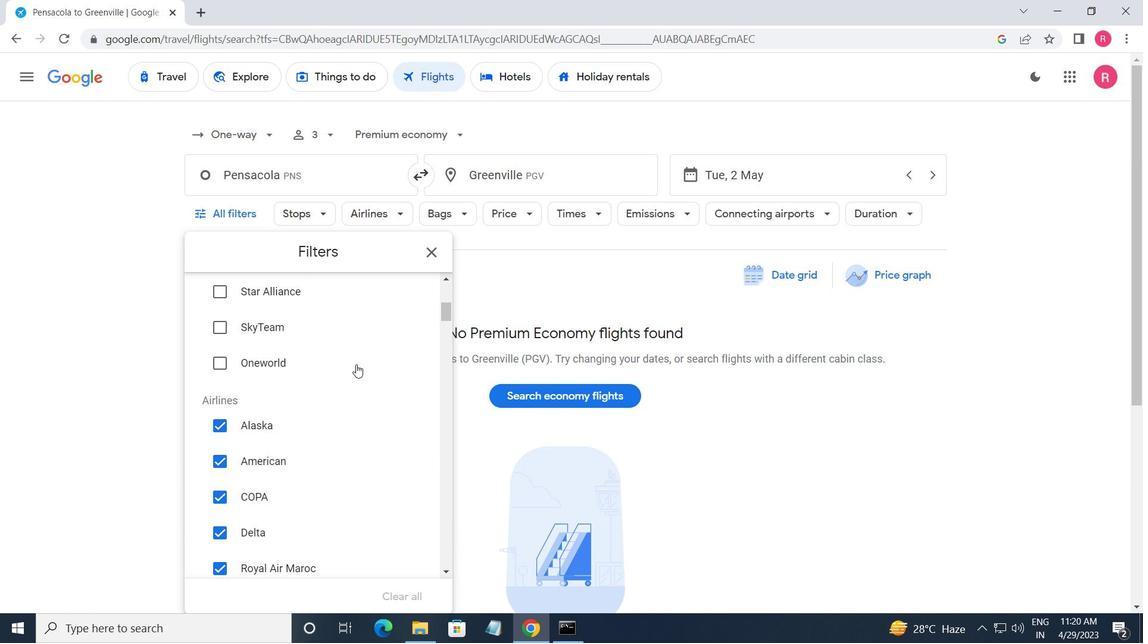 
Action: Mouse moved to (414, 379)
Screenshot: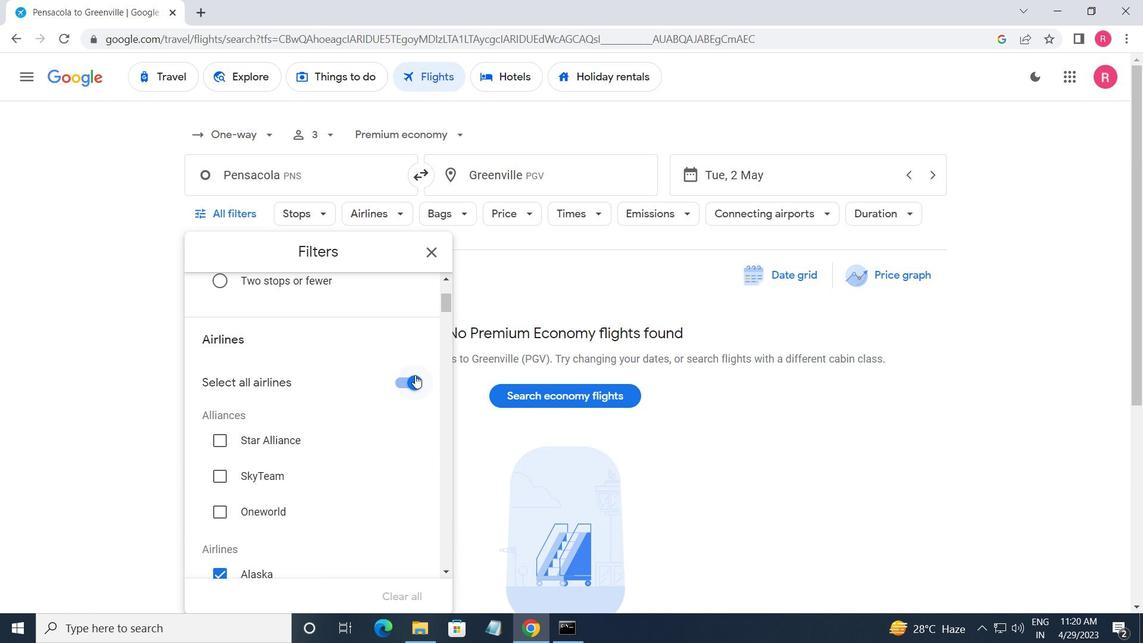 
Action: Mouse pressed left at (414, 379)
Screenshot: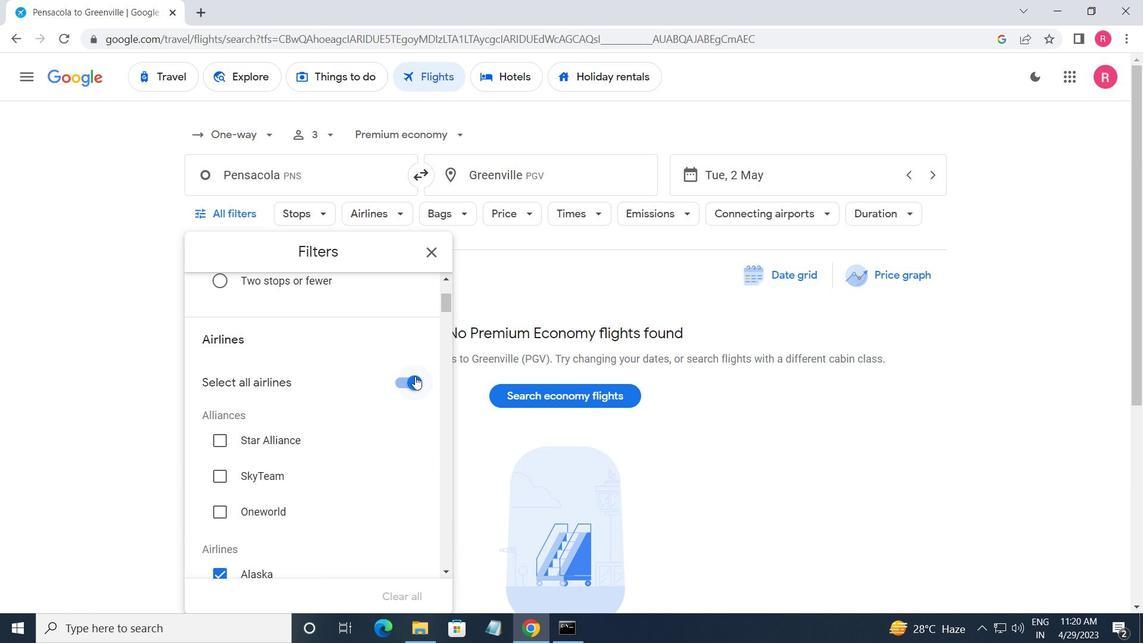 
Action: Mouse moved to (413, 379)
Screenshot: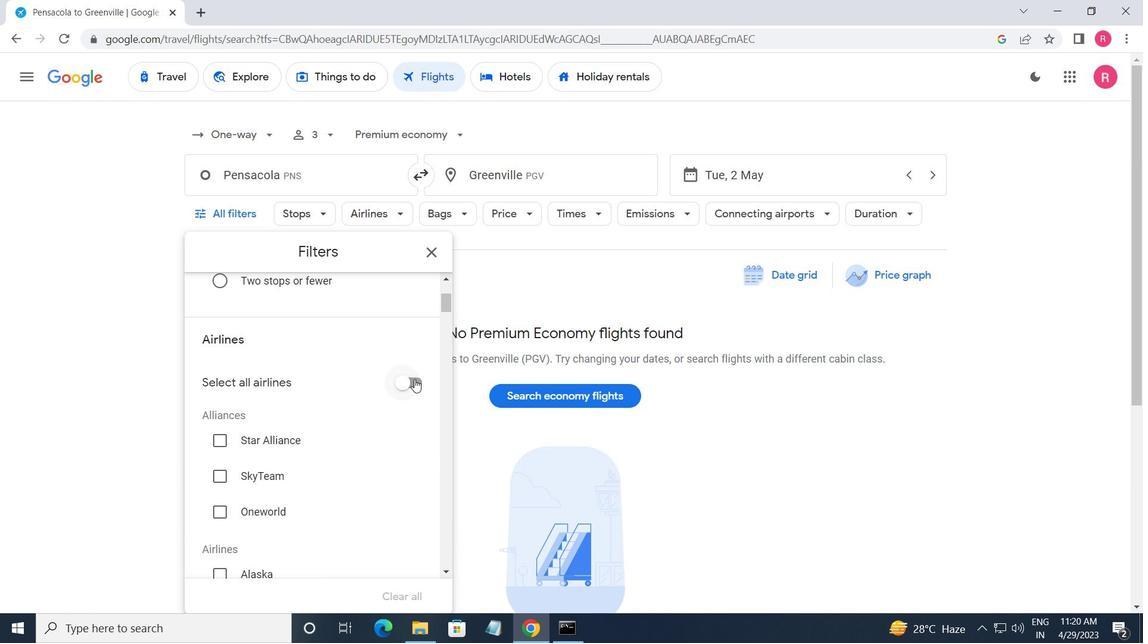 
Action: Mouse scrolled (413, 378) with delta (0, 0)
Screenshot: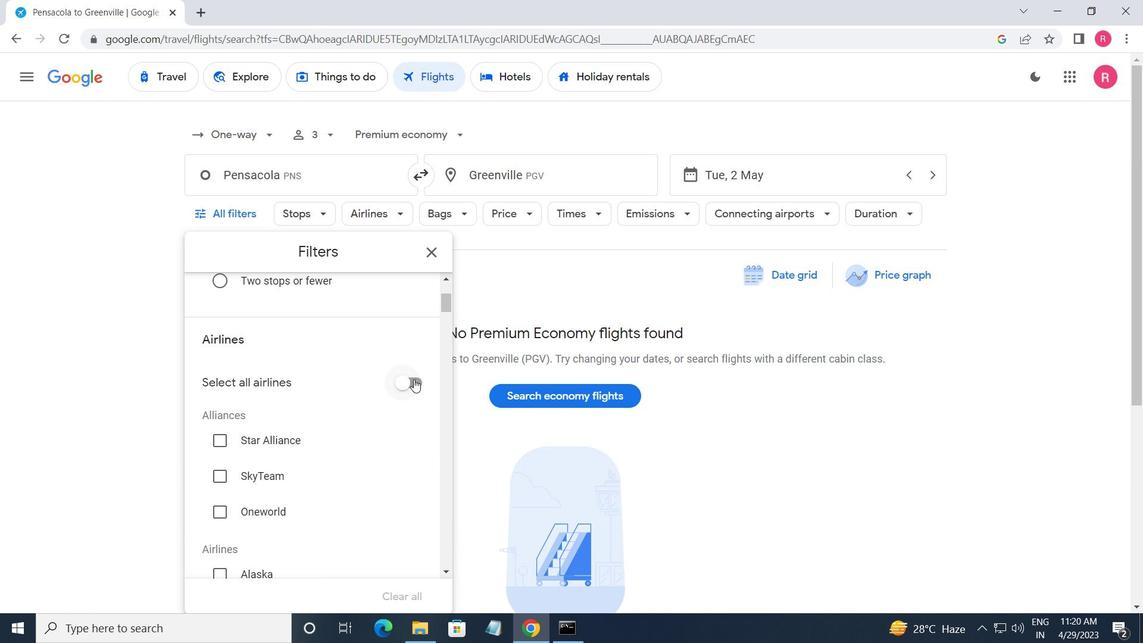 
Action: Mouse scrolled (413, 378) with delta (0, 0)
Screenshot: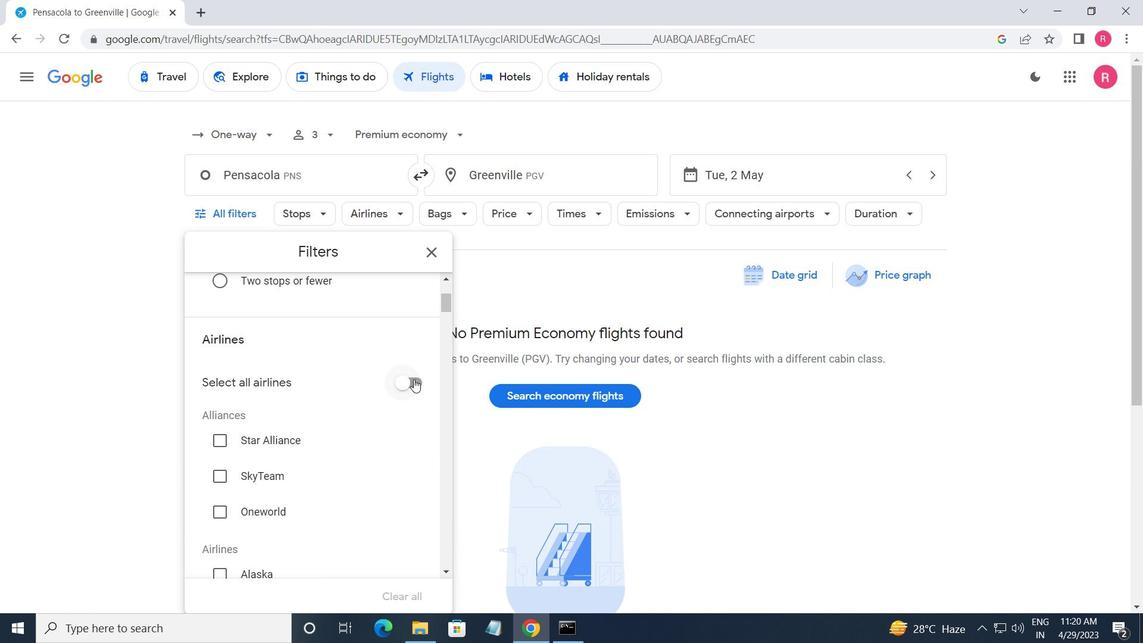 
Action: Mouse scrolled (413, 378) with delta (0, 0)
Screenshot: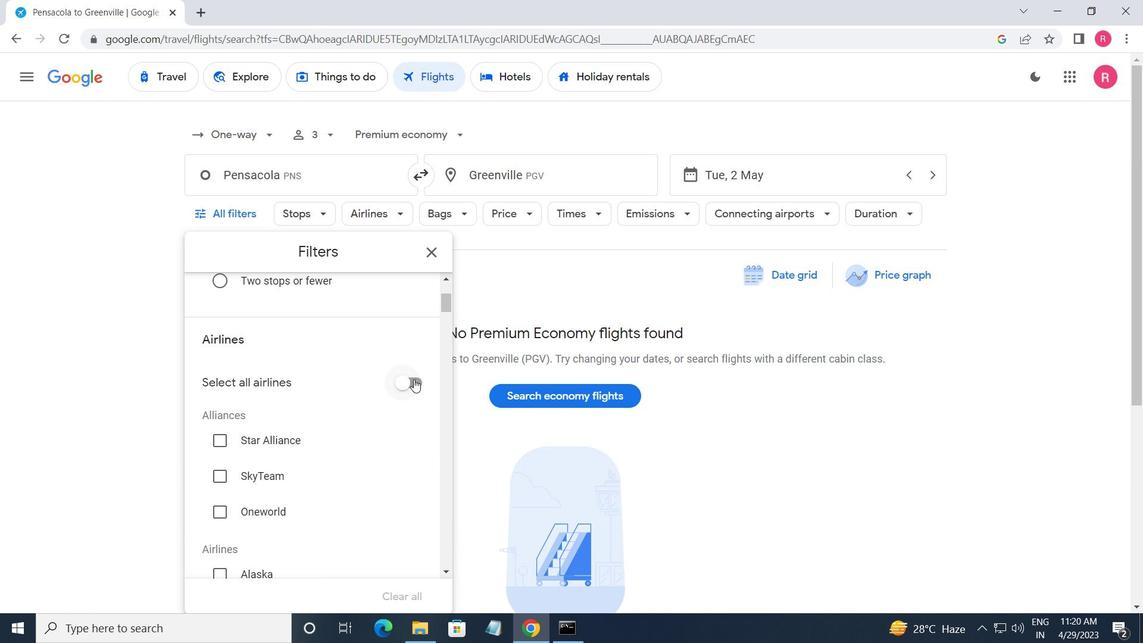 
Action: Mouse scrolled (413, 378) with delta (0, 0)
Screenshot: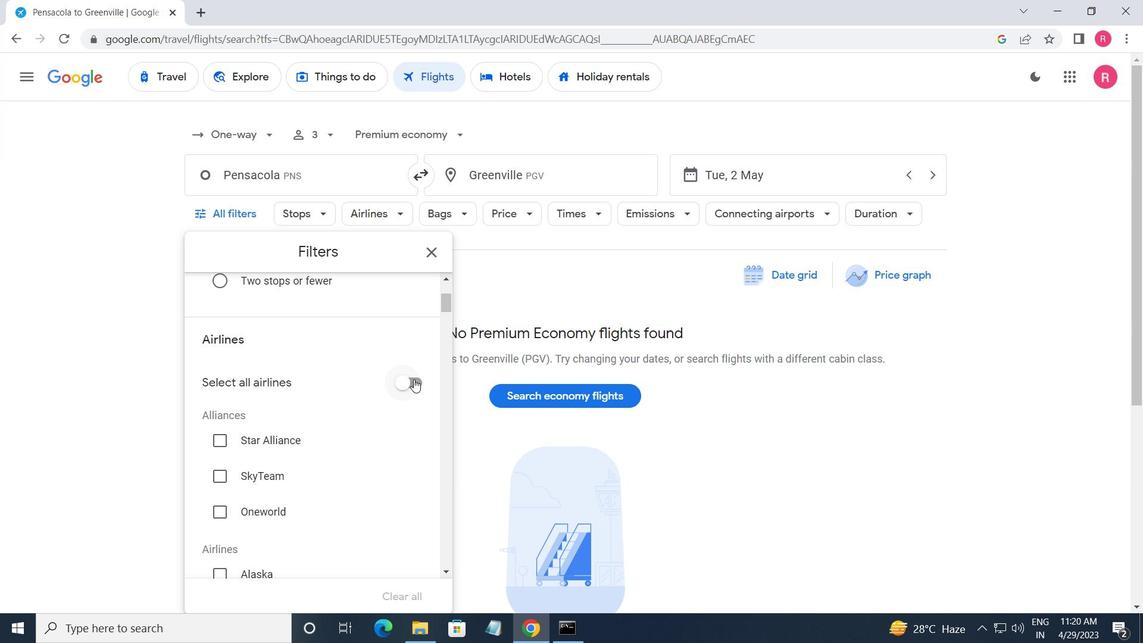 
Action: Mouse scrolled (413, 378) with delta (0, 0)
Screenshot: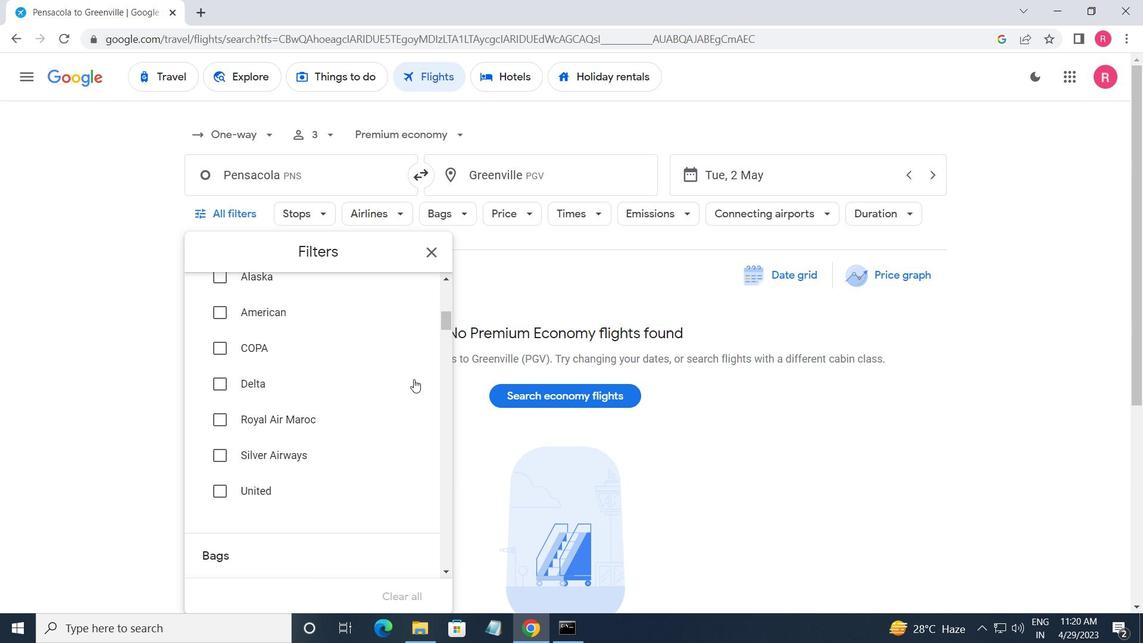 
Action: Mouse scrolled (413, 378) with delta (0, 0)
Screenshot: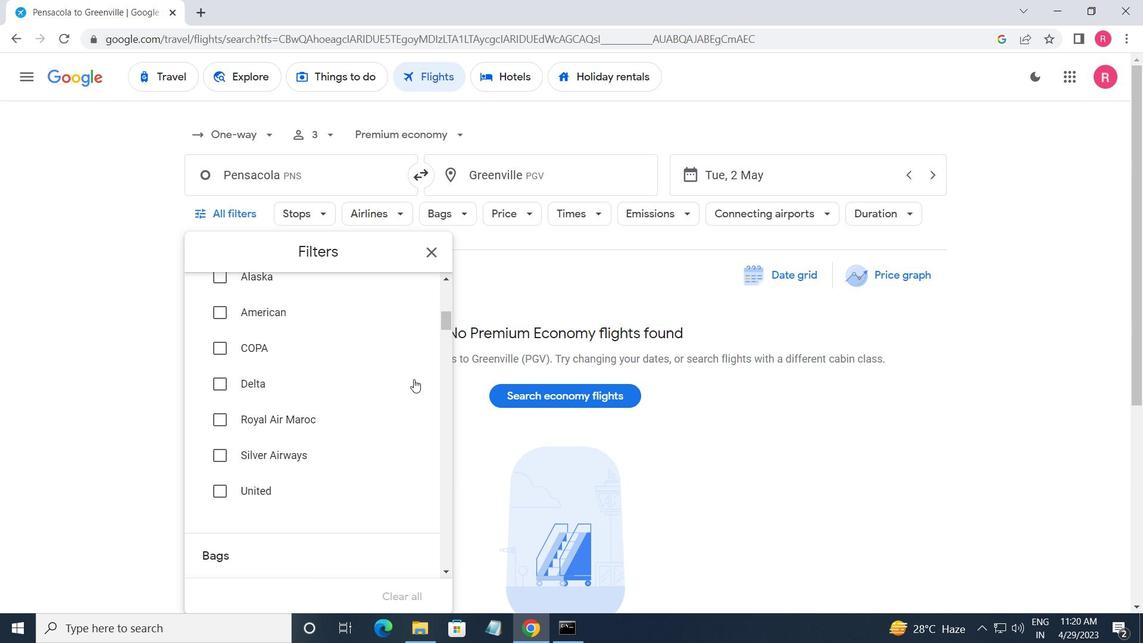 
Action: Mouse scrolled (413, 378) with delta (0, 0)
Screenshot: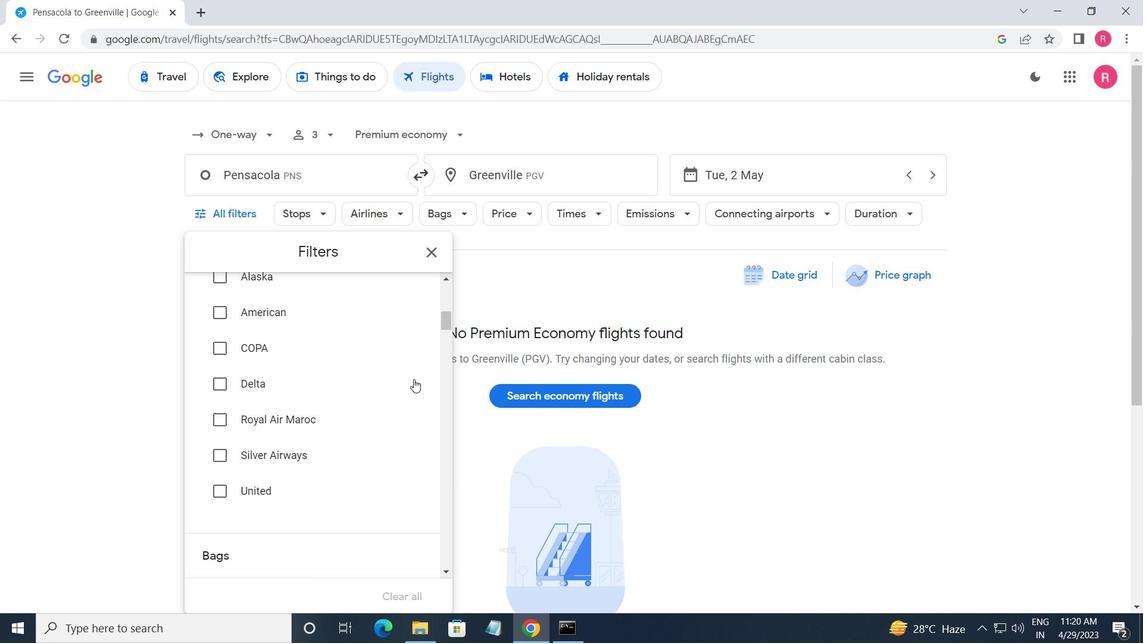 
Action: Mouse moved to (414, 396)
Screenshot: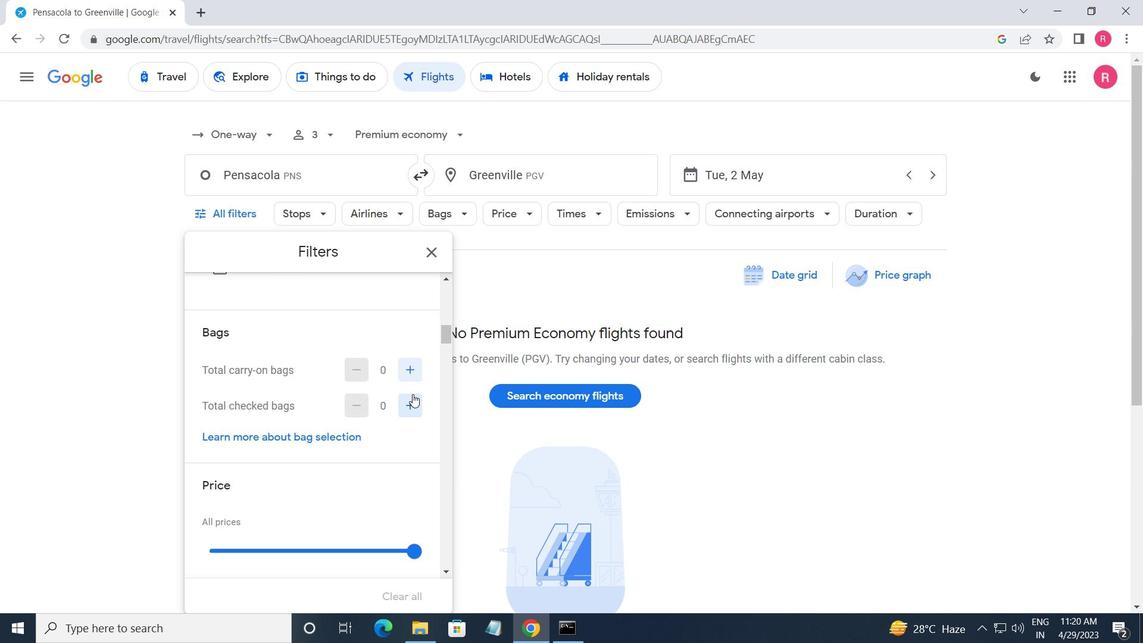 
Action: Mouse pressed left at (414, 396)
Screenshot: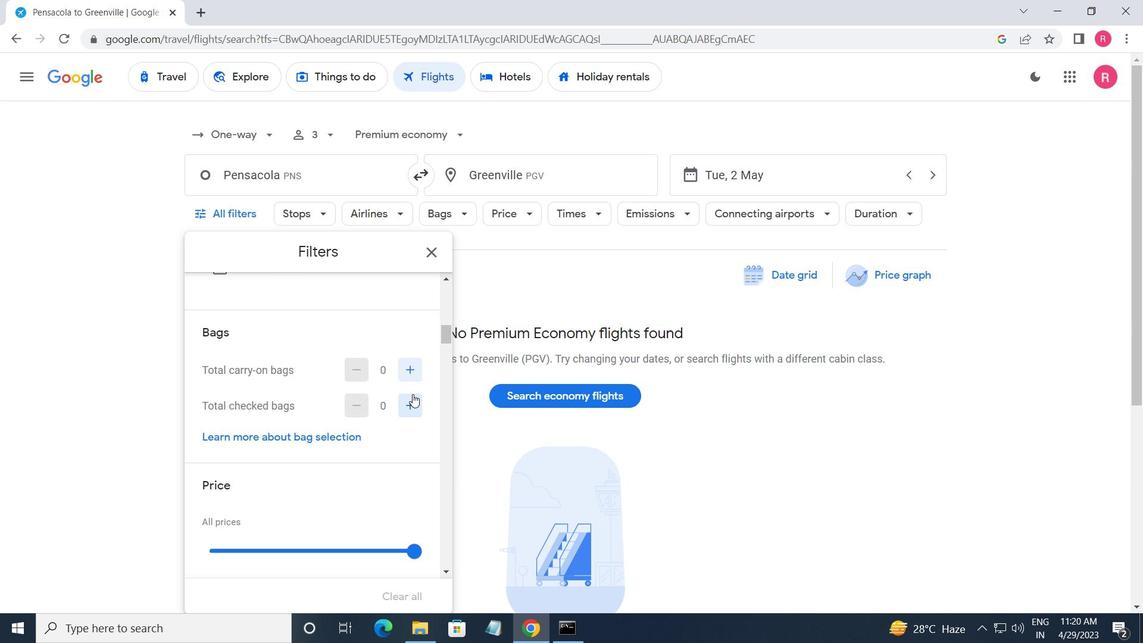 
Action: Mouse pressed left at (414, 396)
Screenshot: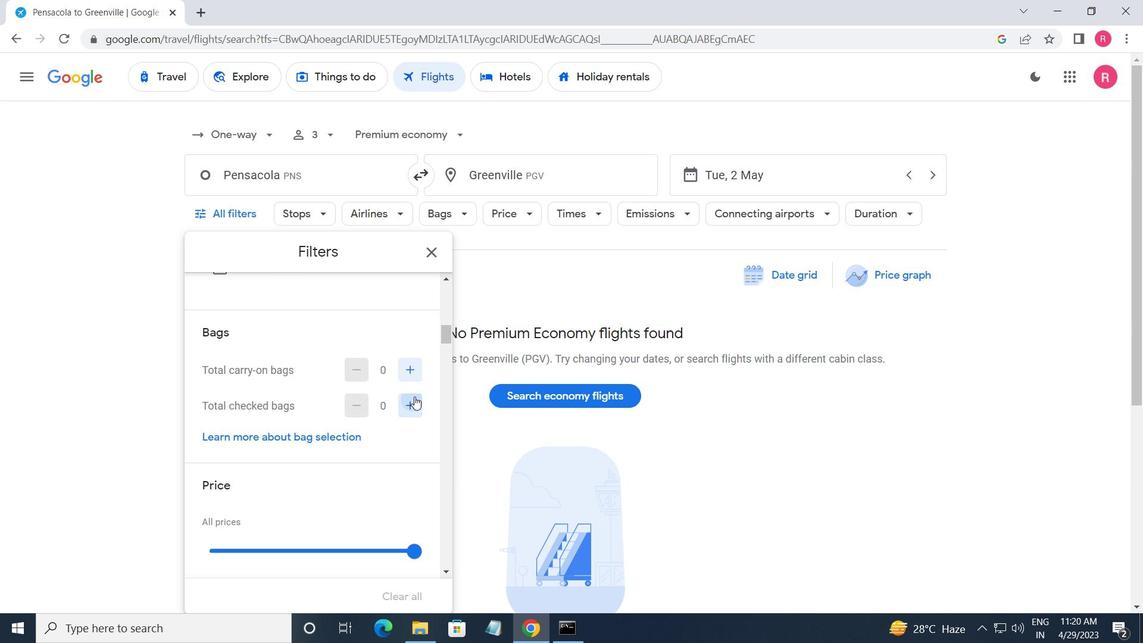 
Action: Mouse pressed left at (414, 396)
Screenshot: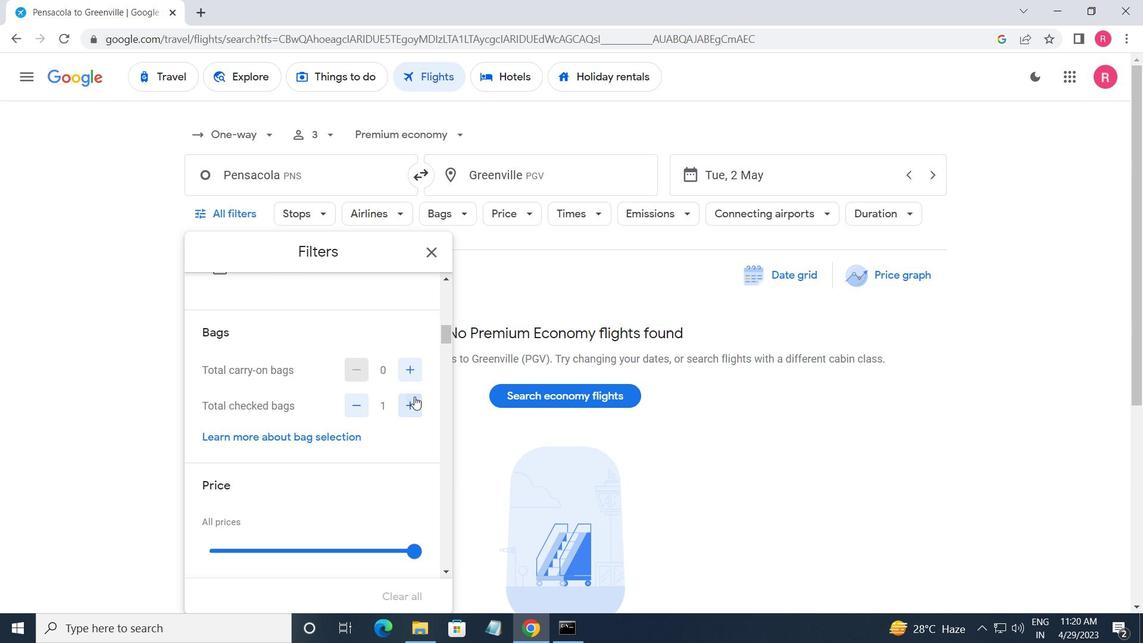 
Action: Mouse pressed left at (414, 396)
Screenshot: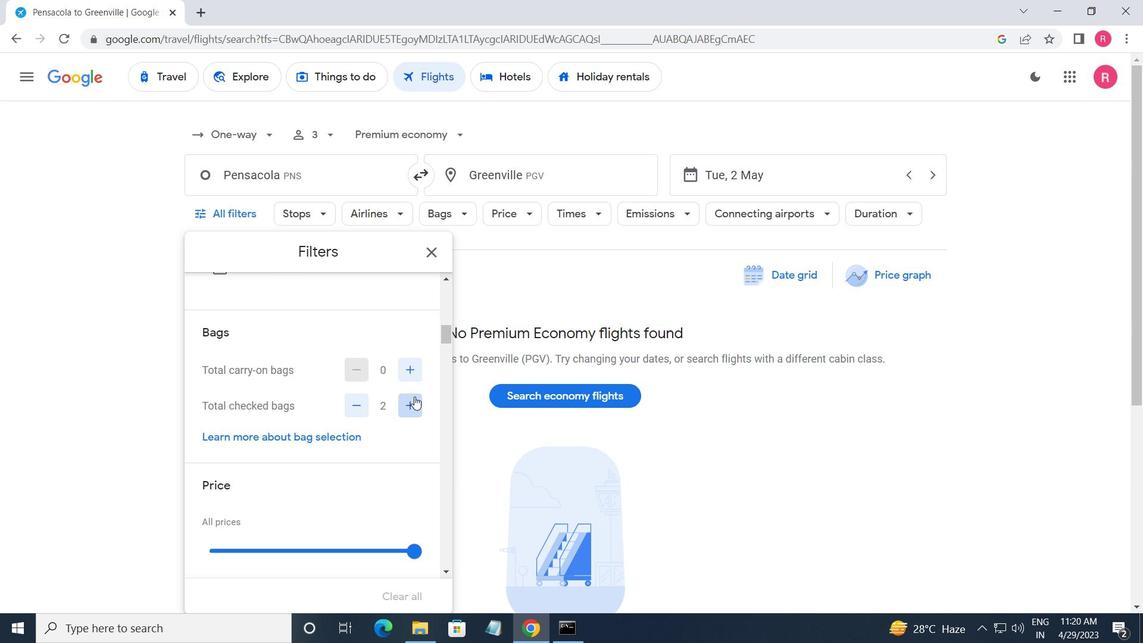 
Action: Mouse pressed left at (414, 396)
Screenshot: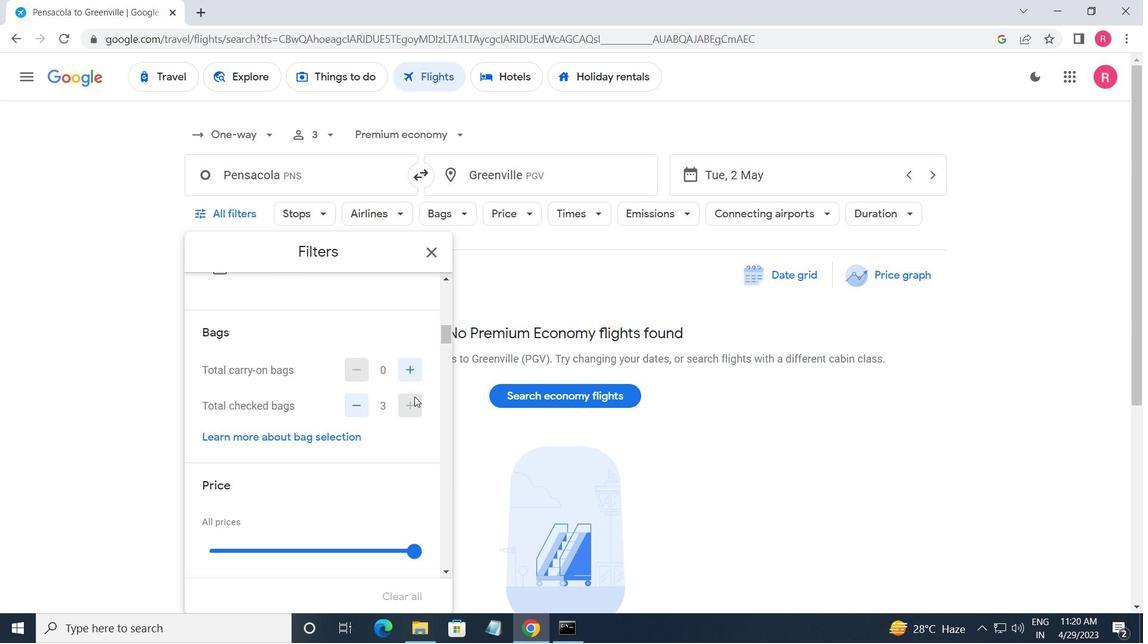 
Action: Mouse moved to (414, 396)
Screenshot: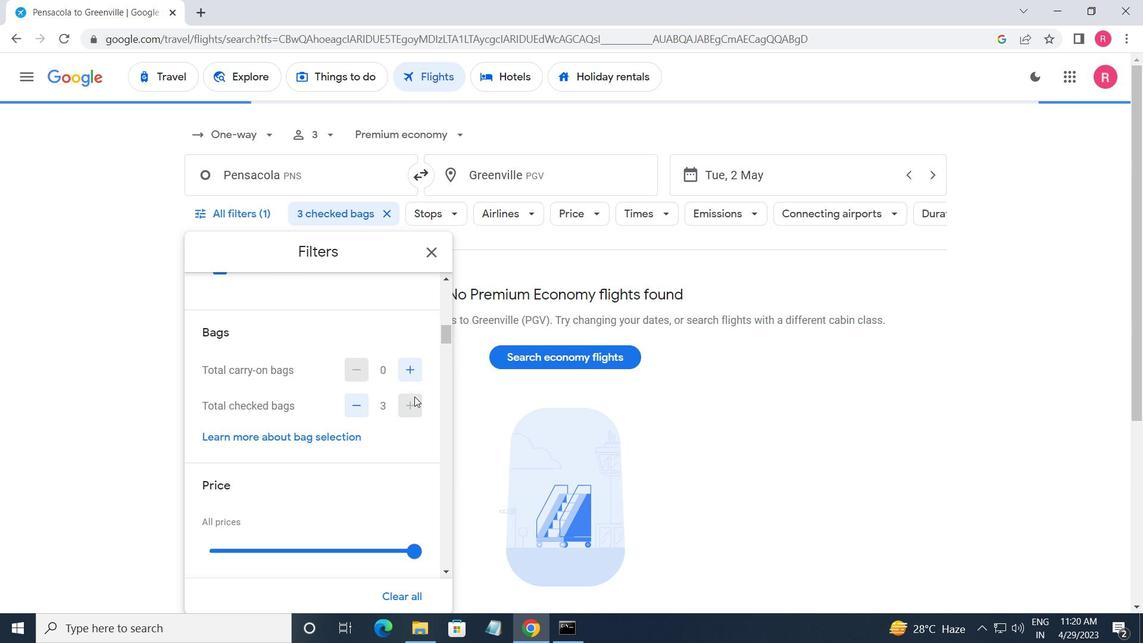 
Action: Mouse scrolled (414, 395) with delta (0, 0)
Screenshot: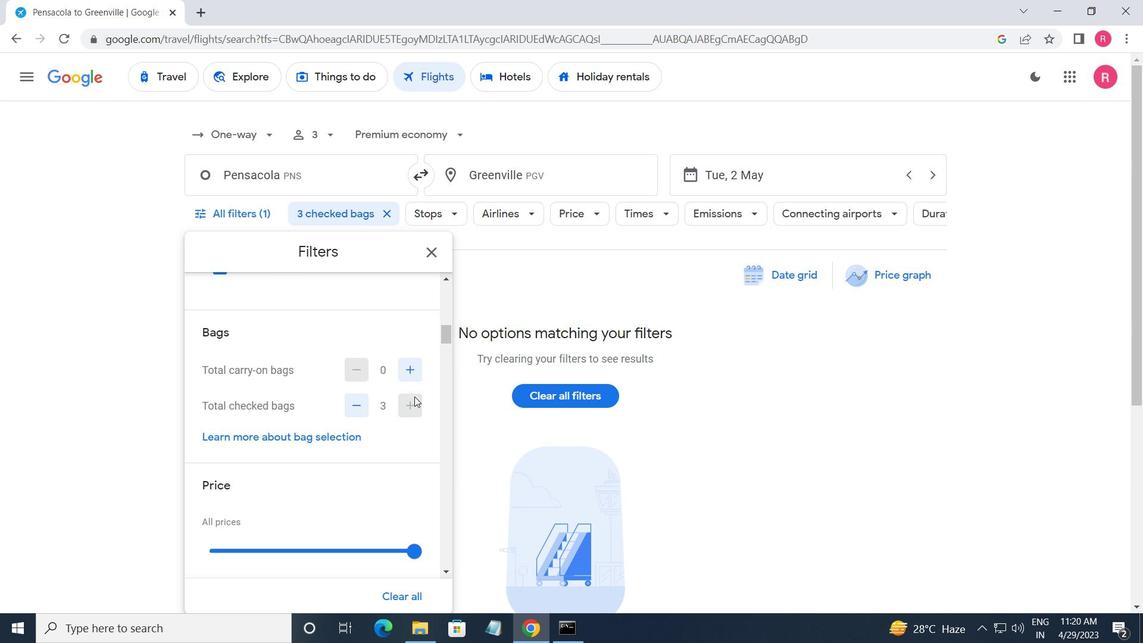
Action: Mouse moved to (414, 396)
Screenshot: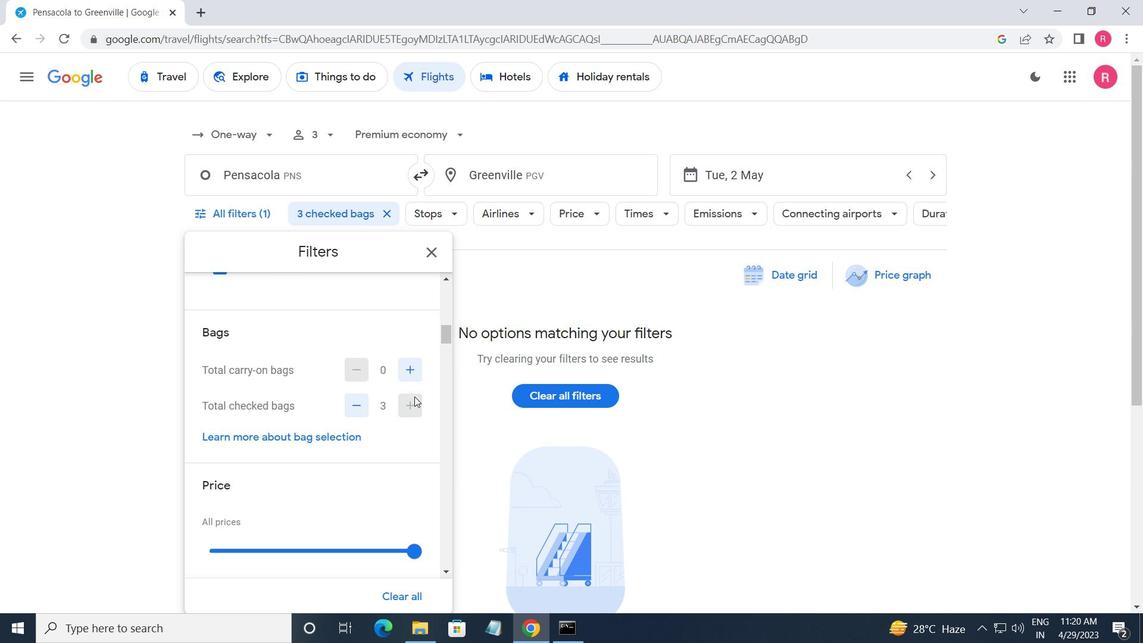 
Action: Mouse scrolled (414, 395) with delta (0, 0)
Screenshot: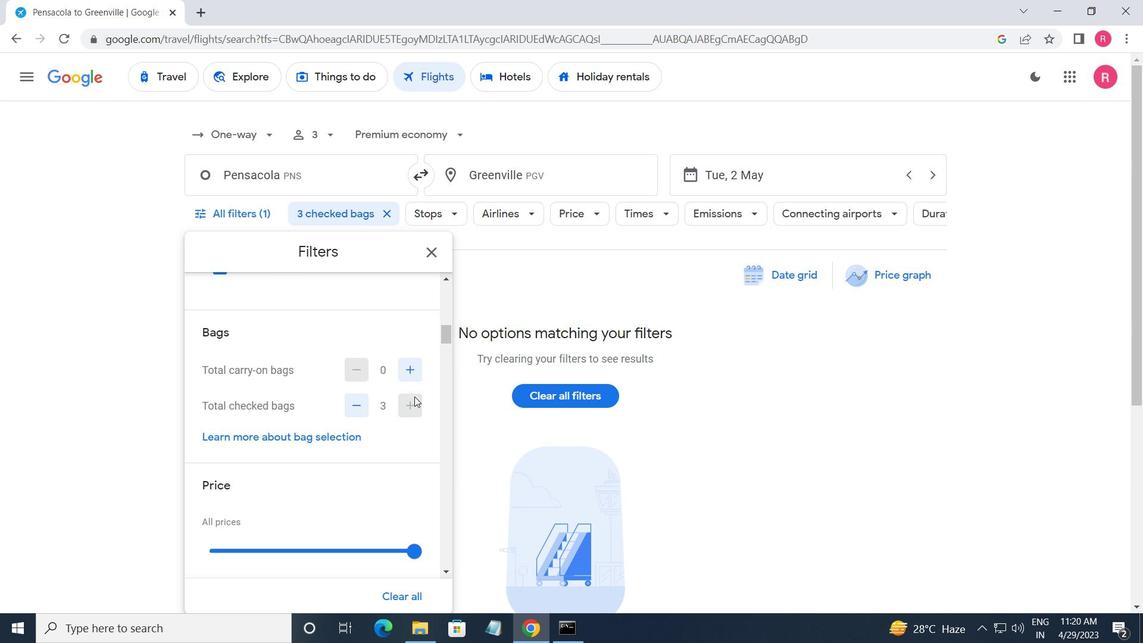 
Action: Mouse moved to (414, 396)
Screenshot: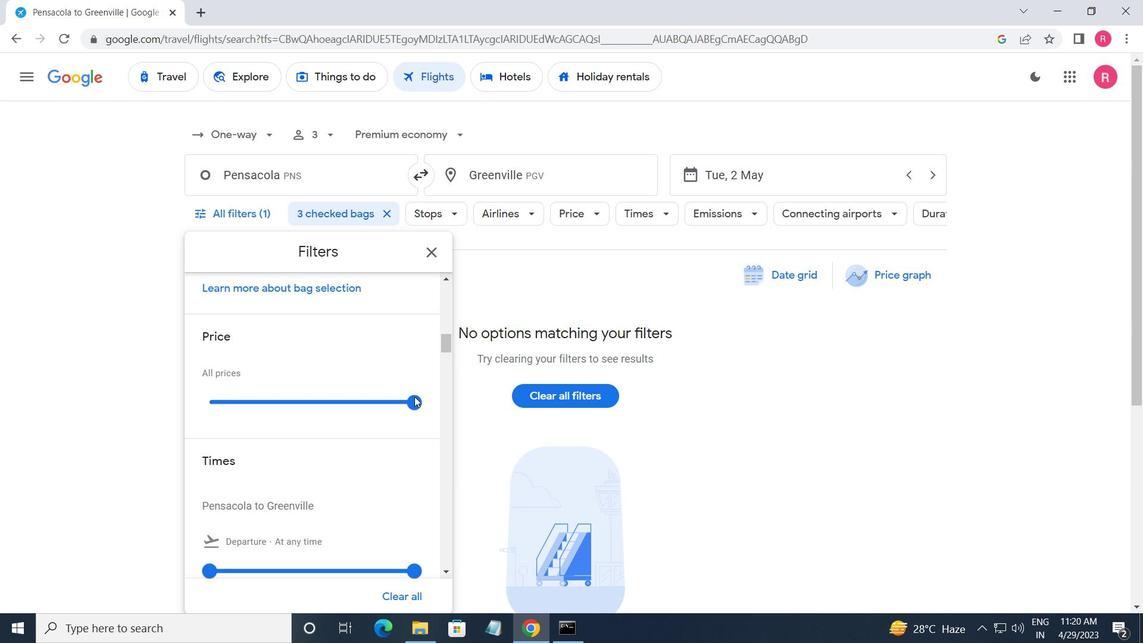
Action: Mouse pressed left at (414, 396)
Screenshot: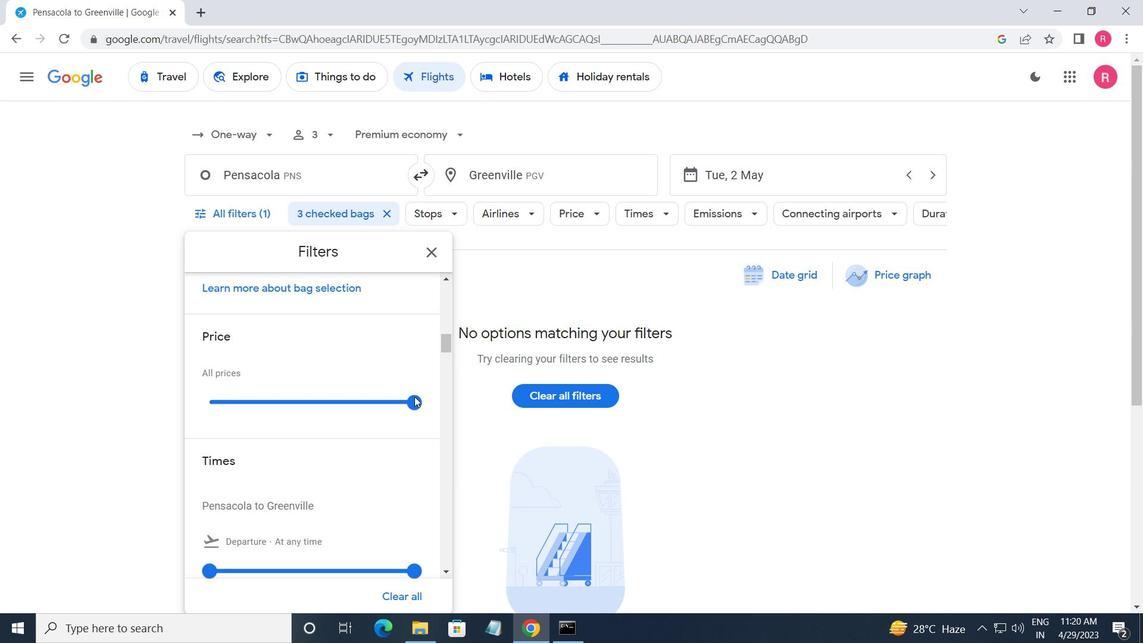 
Action: Mouse moved to (415, 397)
Screenshot: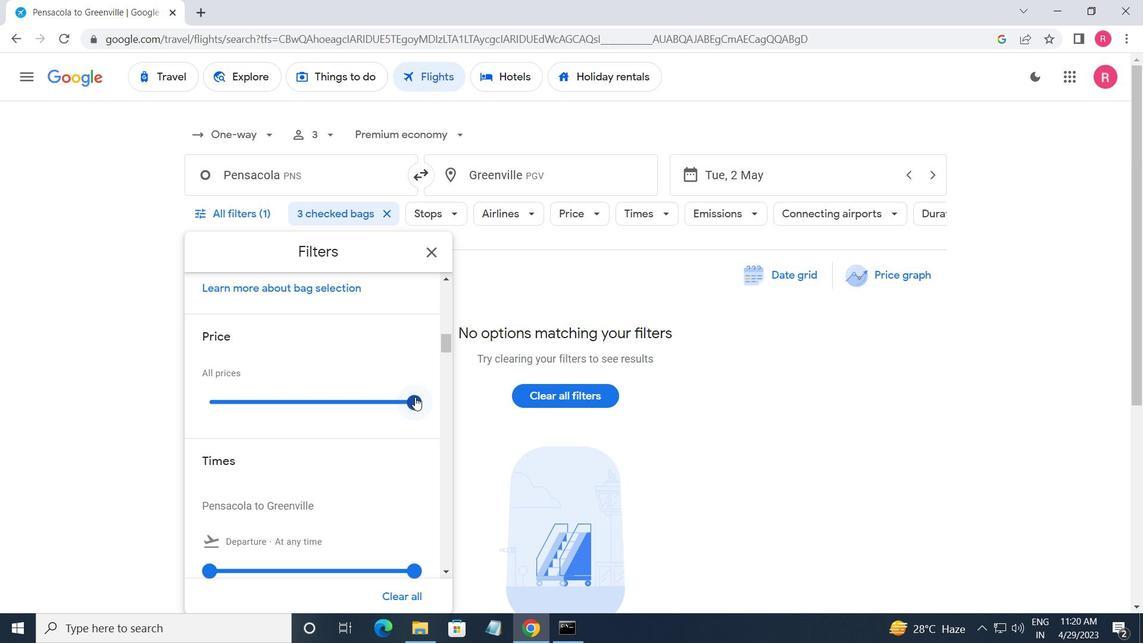 
Action: Mouse scrolled (415, 397) with delta (0, 0)
Screenshot: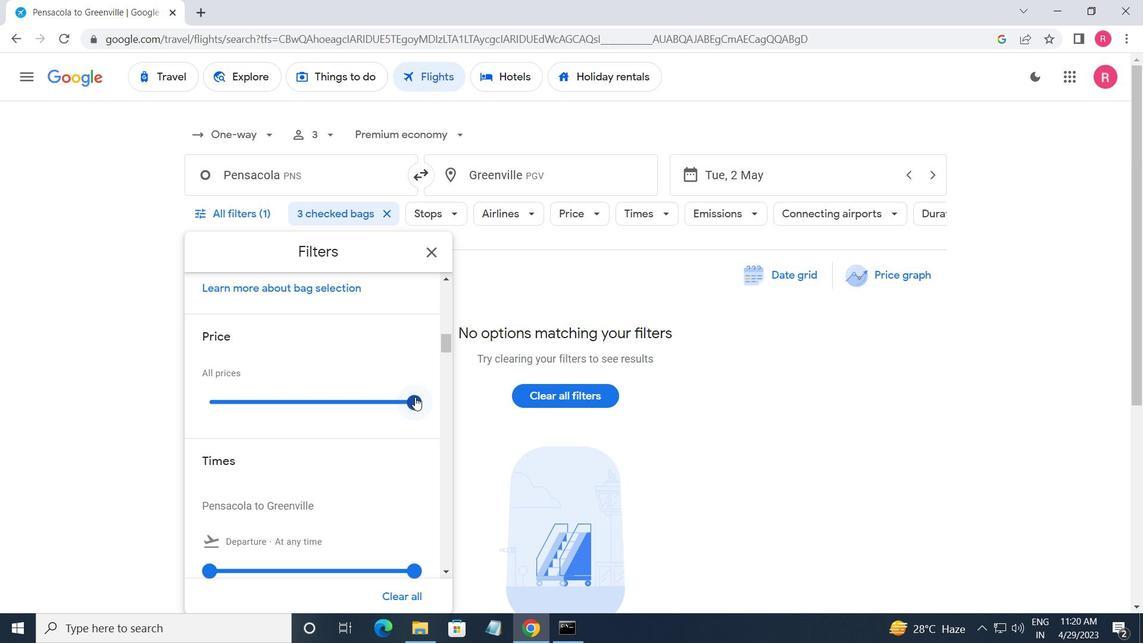 
Action: Mouse scrolled (415, 397) with delta (0, 0)
Screenshot: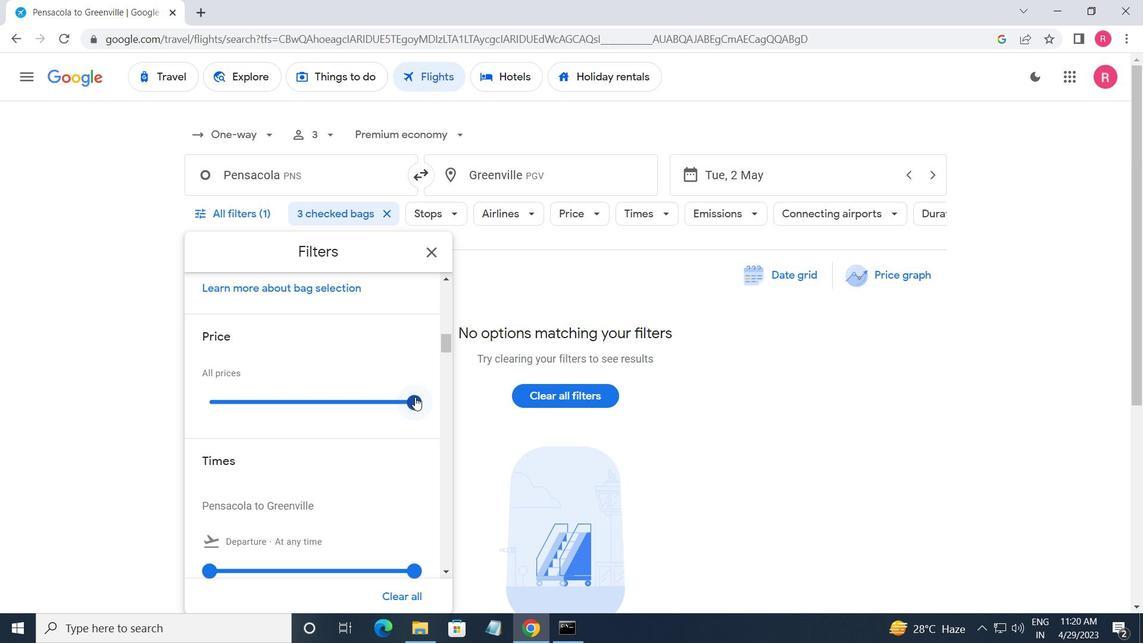 
Action: Mouse scrolled (415, 397) with delta (0, 0)
Screenshot: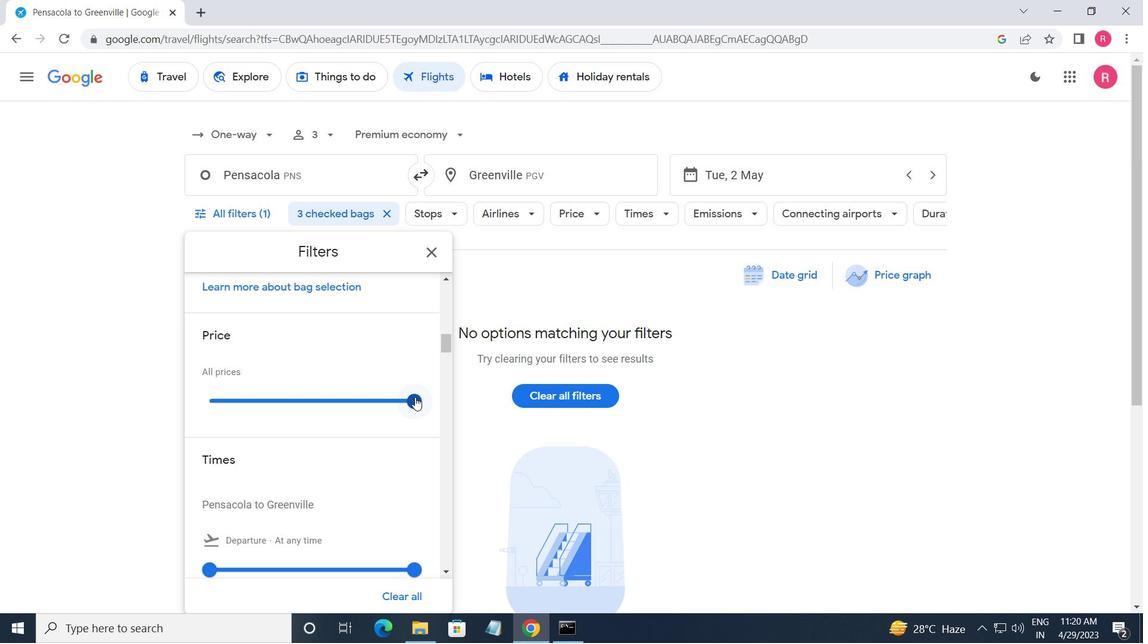 
Action: Mouse moved to (216, 350)
Screenshot: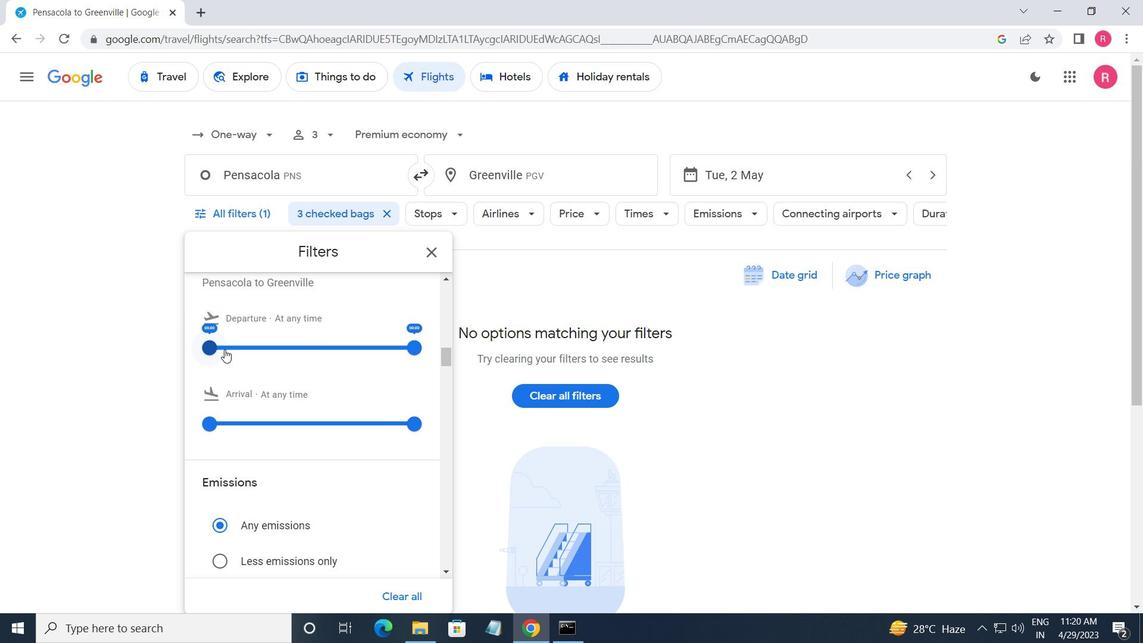 
Action: Mouse pressed left at (216, 350)
Screenshot: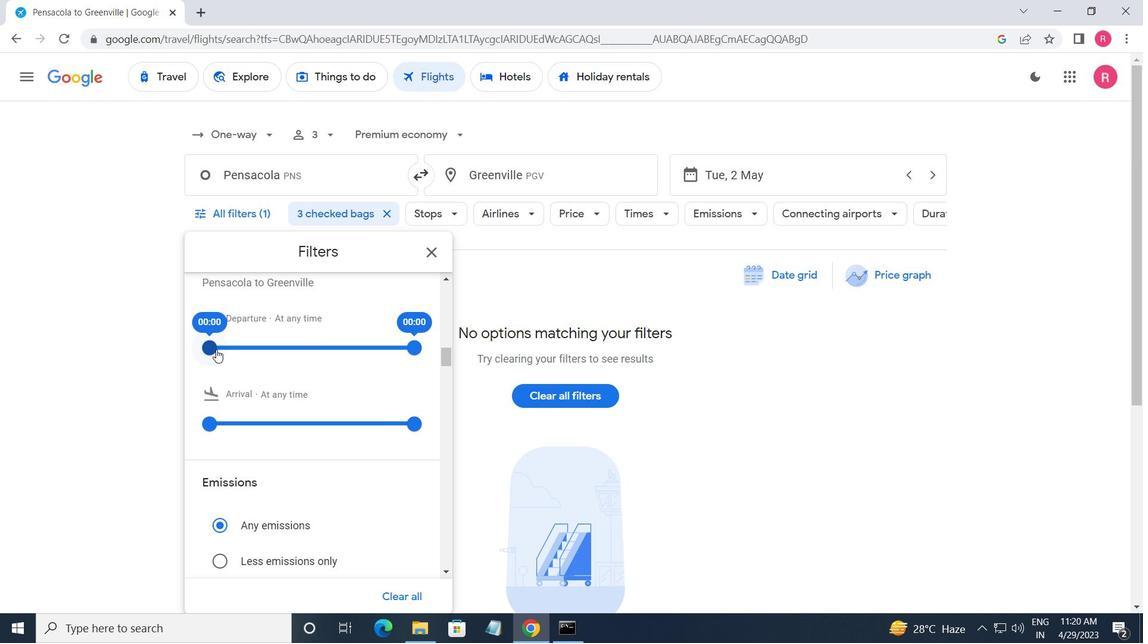 
Action: Mouse moved to (411, 348)
Screenshot: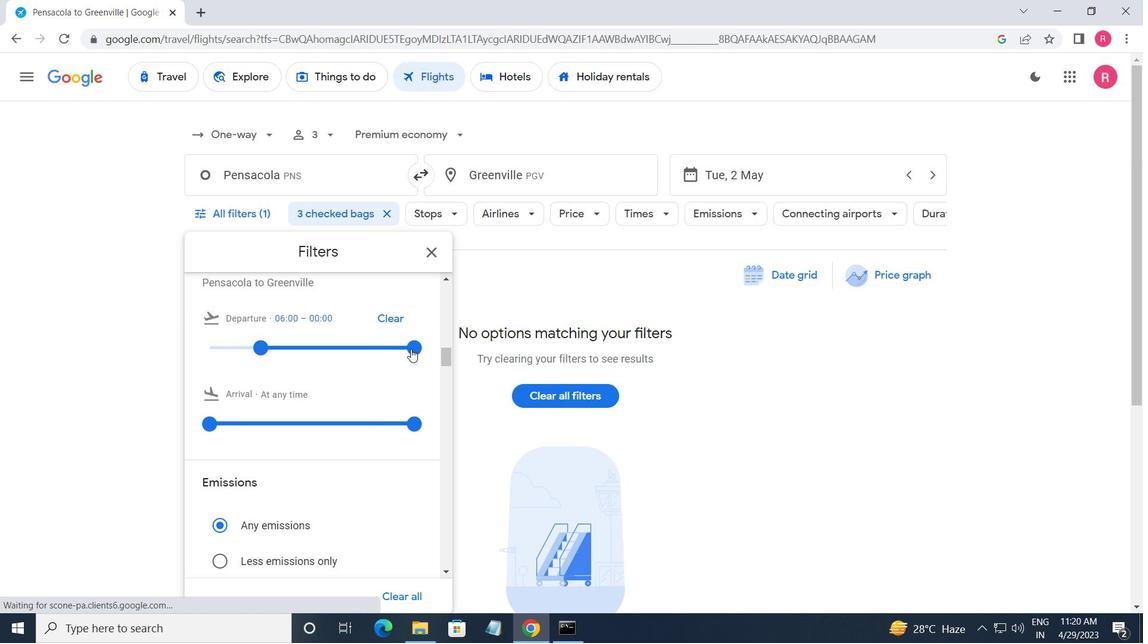 
Action: Mouse pressed left at (411, 348)
Screenshot: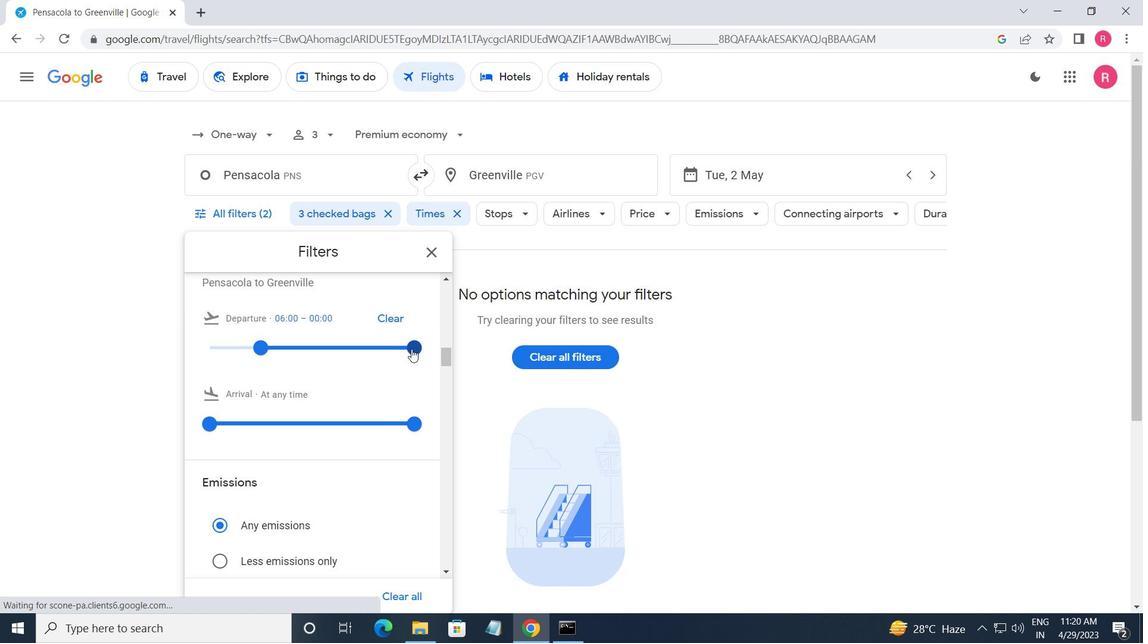 
Action: Mouse moved to (420, 262)
Screenshot: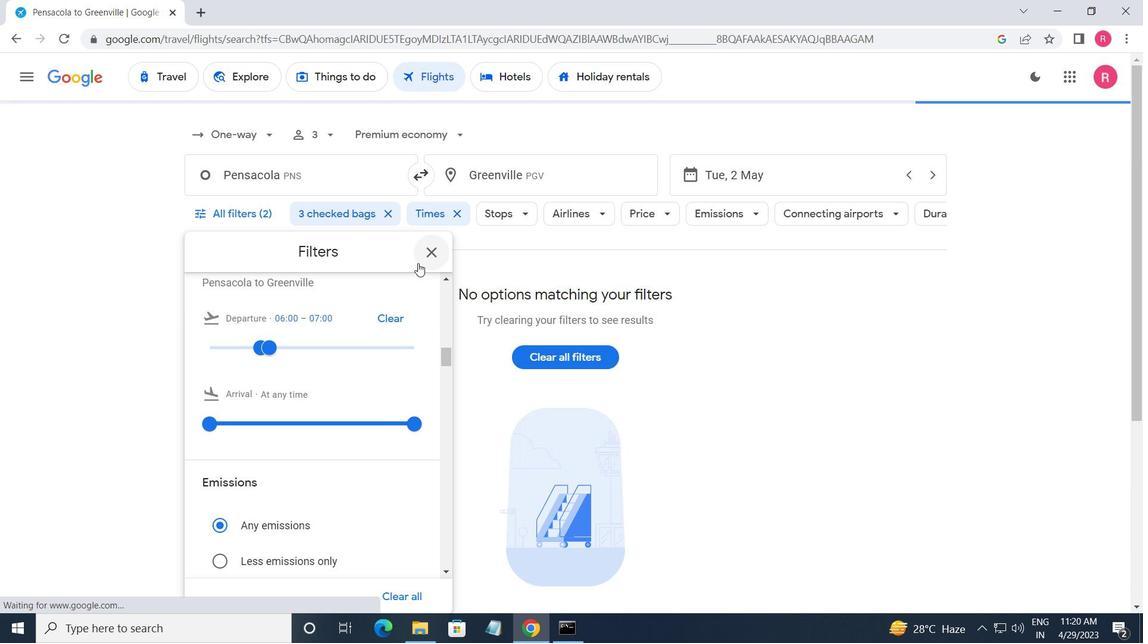 
Action: Mouse pressed left at (420, 262)
Screenshot: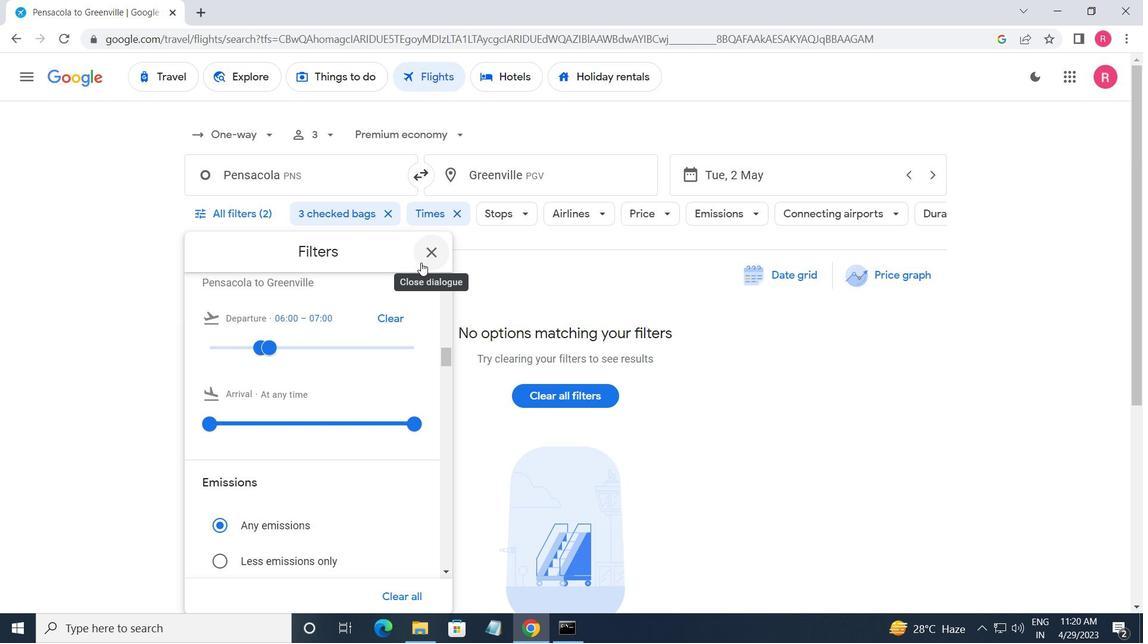 
Action: Mouse moved to (419, 260)
Screenshot: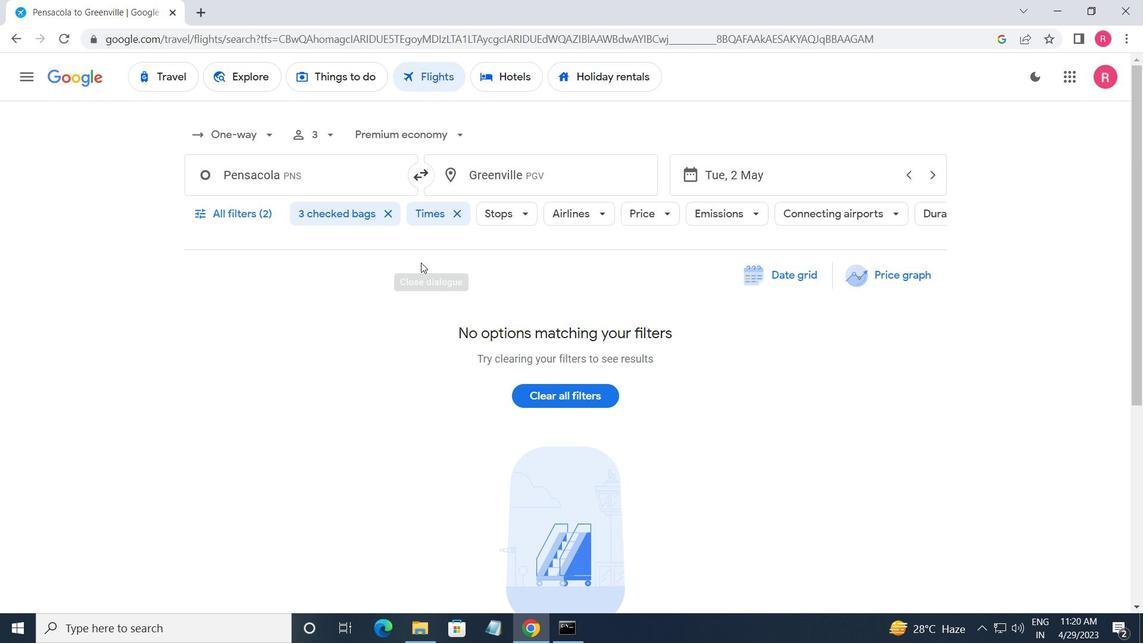 
